 Task: Add Attachment from "Attach a link" to Card Card0000000352 in Board Board0000000088 in Workspace WS0000000030 in Trello. Add Cover Red to Card Card0000000352 in Board Board0000000088 in Workspace WS0000000030 in Trello. Add "Join Card" Button Button0000000352  to Card Card0000000352 in Board Board0000000088 in Workspace WS0000000030 in Trello. Add Description DS0000000352 to Card Card0000000352 in Board Board0000000088 in Workspace WS0000000030 in Trello. Add Comment CM0000000352 to Card Card0000000352 in Board Board0000000088 in Workspace WS0000000030 in Trello
Action: Mouse moved to (412, 607)
Screenshot: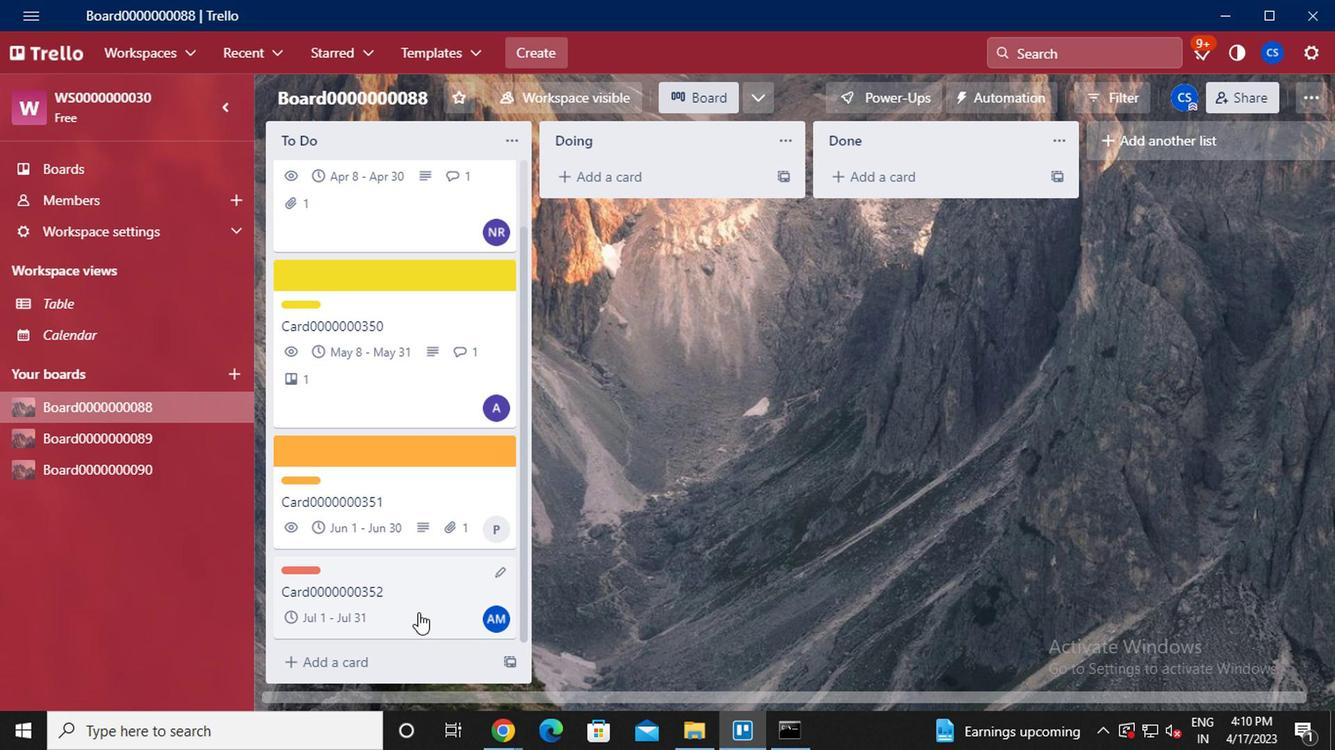 
Action: Mouse pressed left at (412, 607)
Screenshot: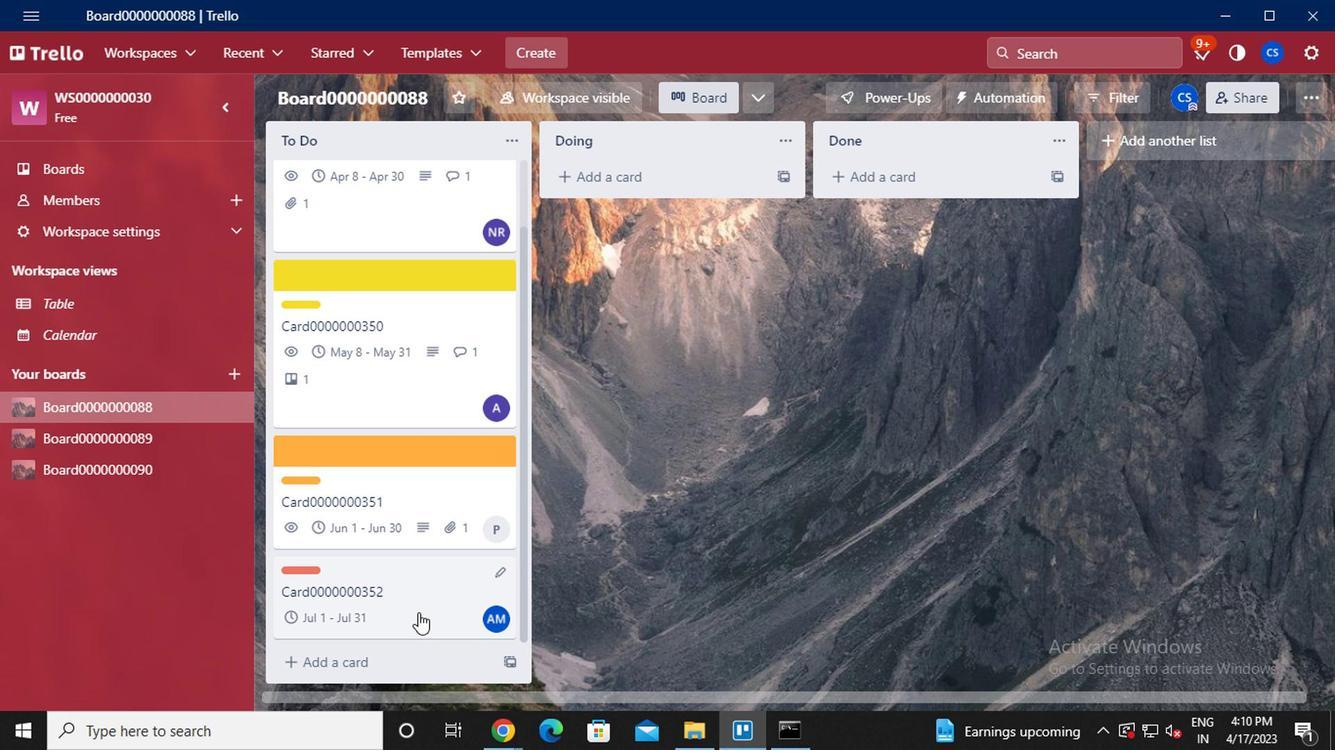 
Action: Mouse moved to (955, 333)
Screenshot: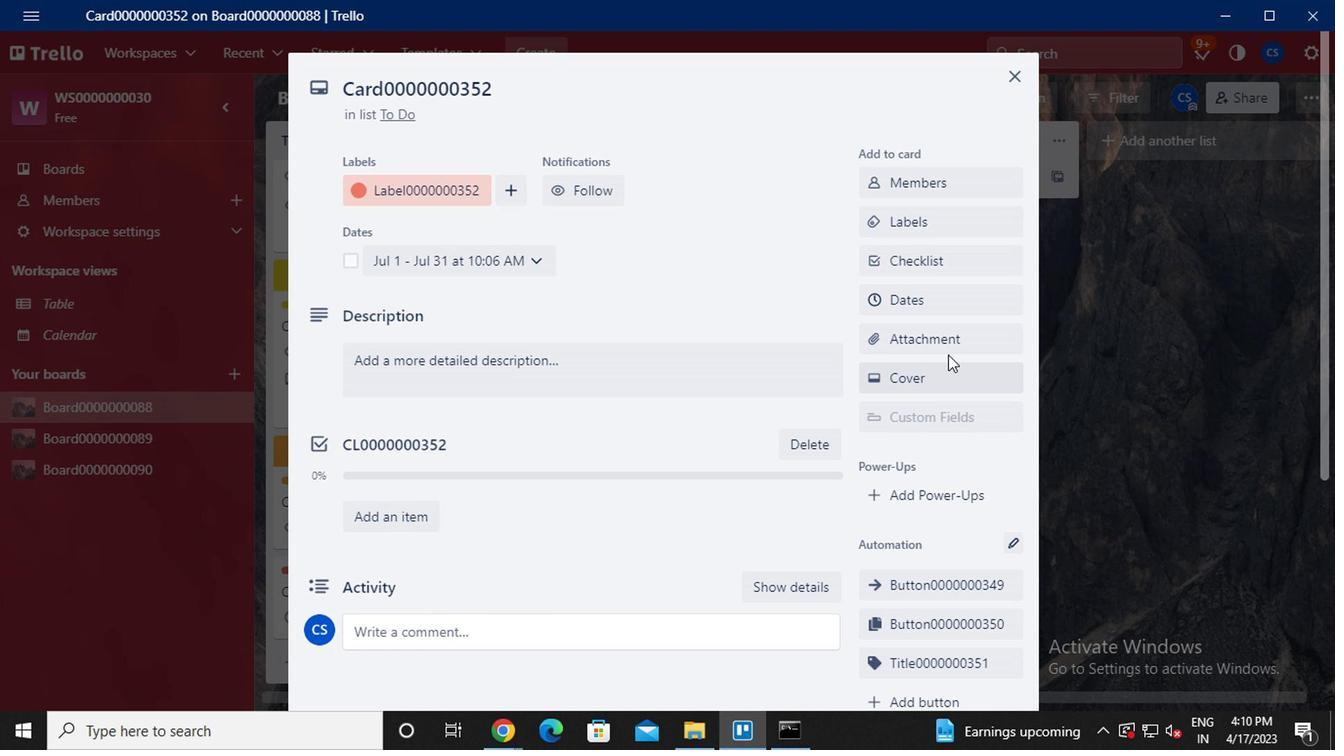
Action: Mouse pressed left at (955, 333)
Screenshot: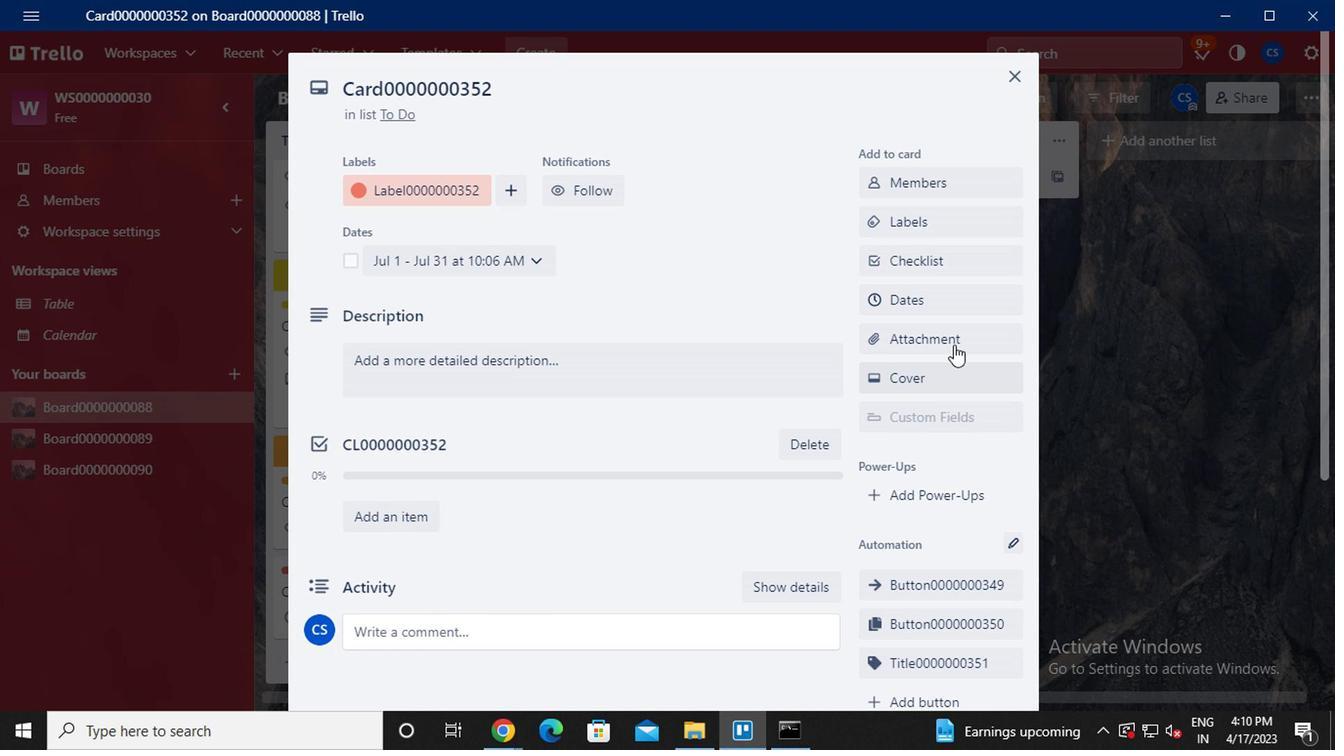 
Action: Key pressed ctrl+V<Key.enter>
Screenshot: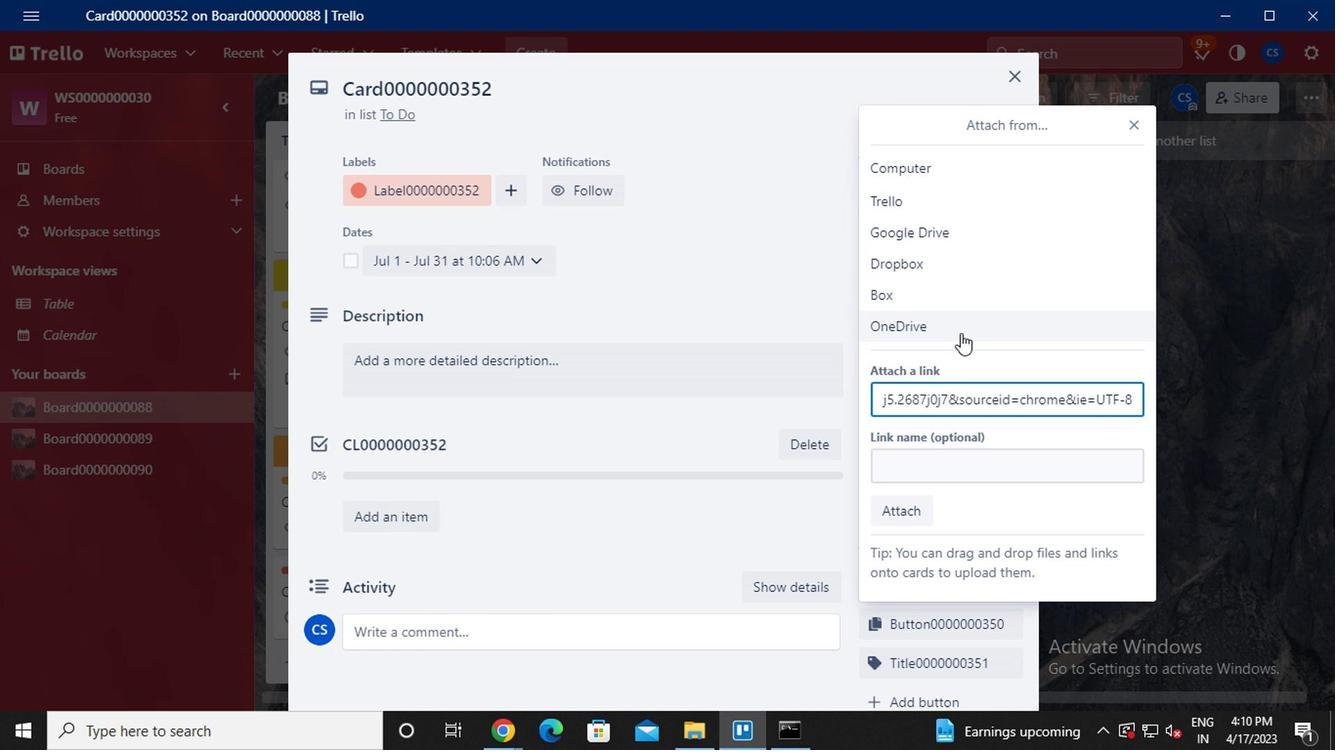 
Action: Mouse moved to (916, 379)
Screenshot: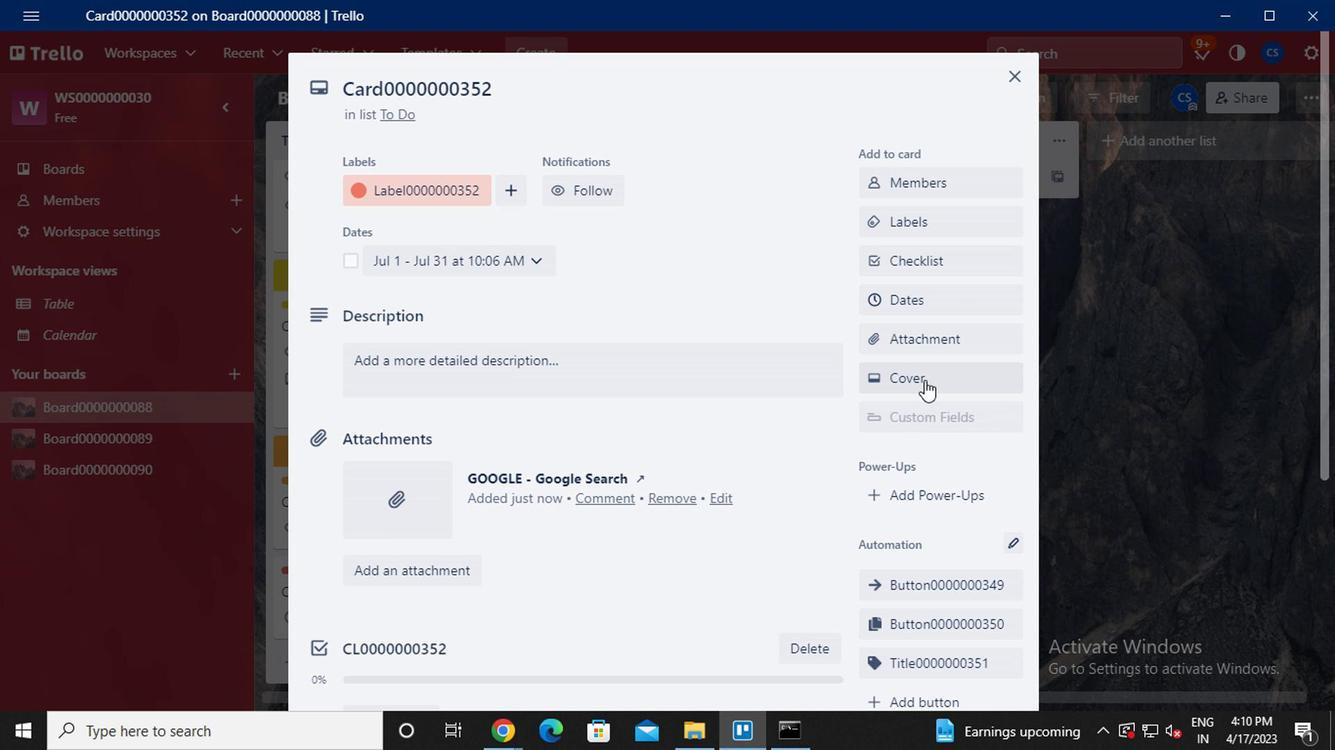 
Action: Mouse pressed left at (916, 379)
Screenshot: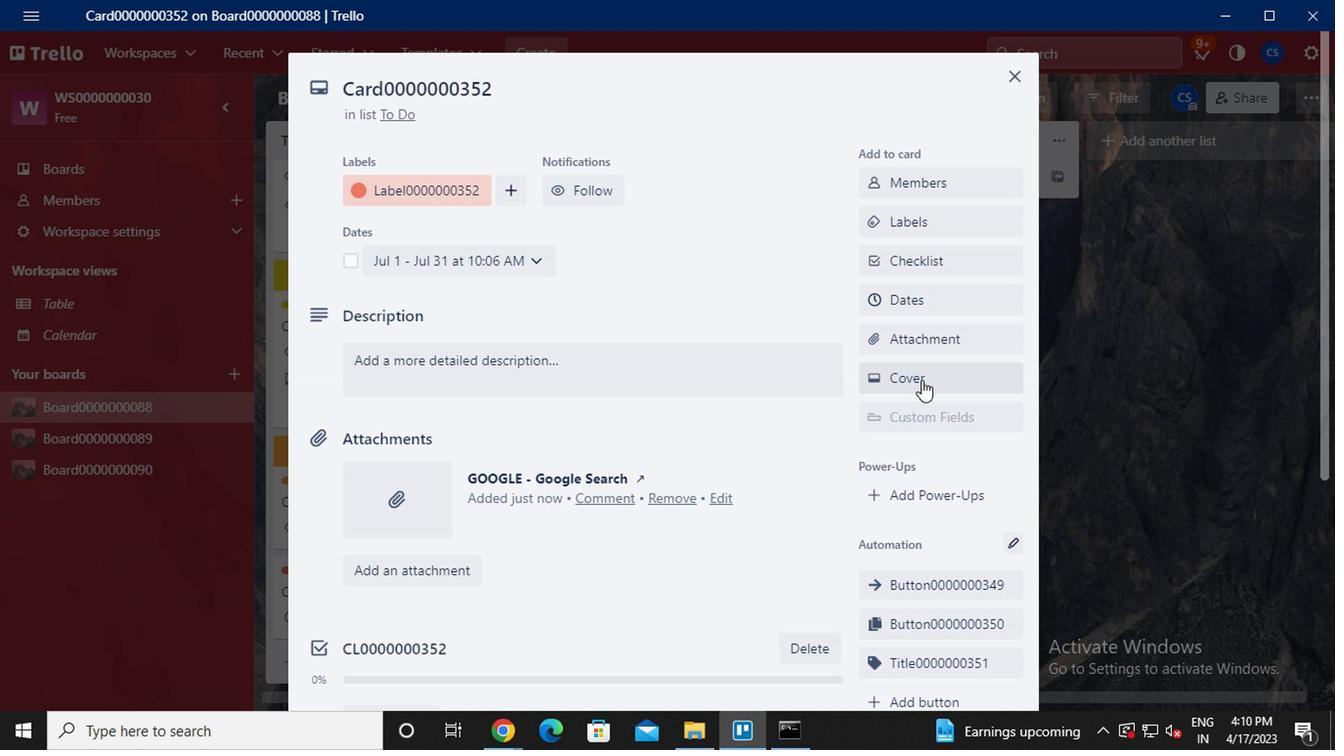 
Action: Mouse moved to (1051, 327)
Screenshot: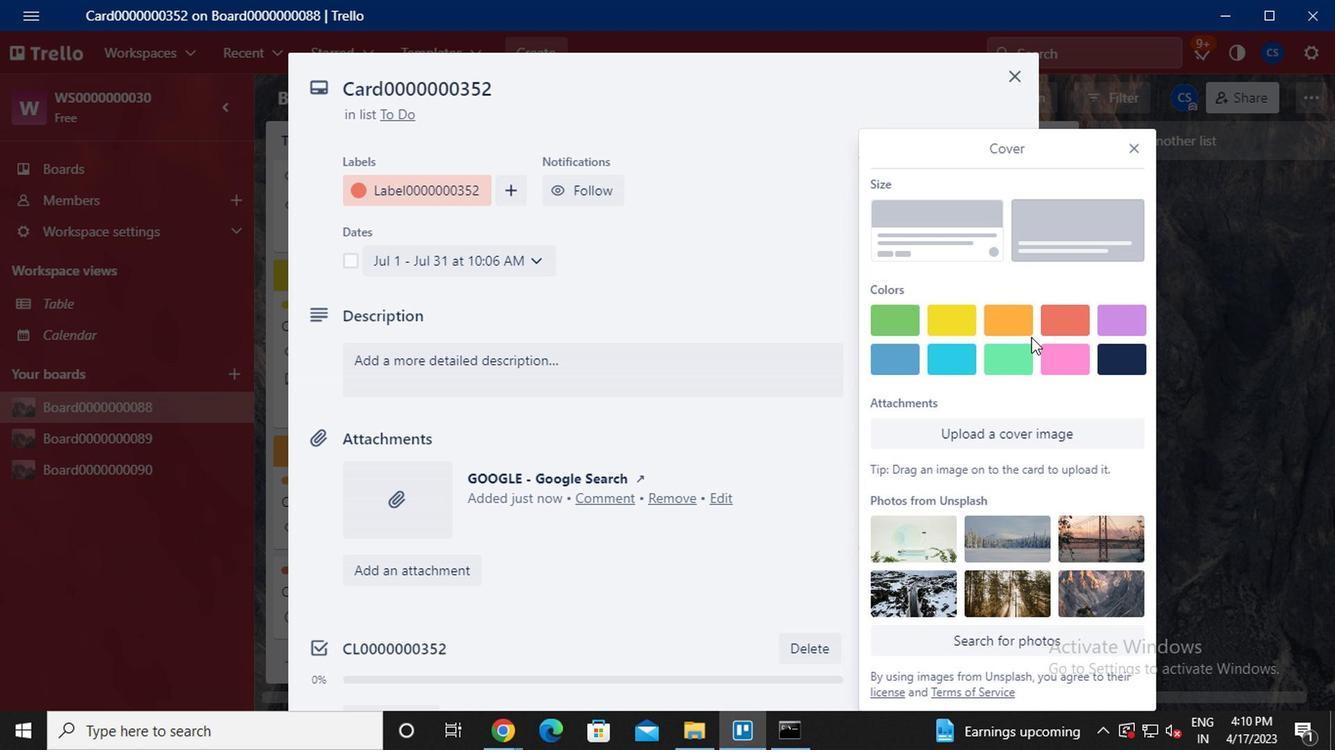 
Action: Mouse pressed left at (1051, 327)
Screenshot: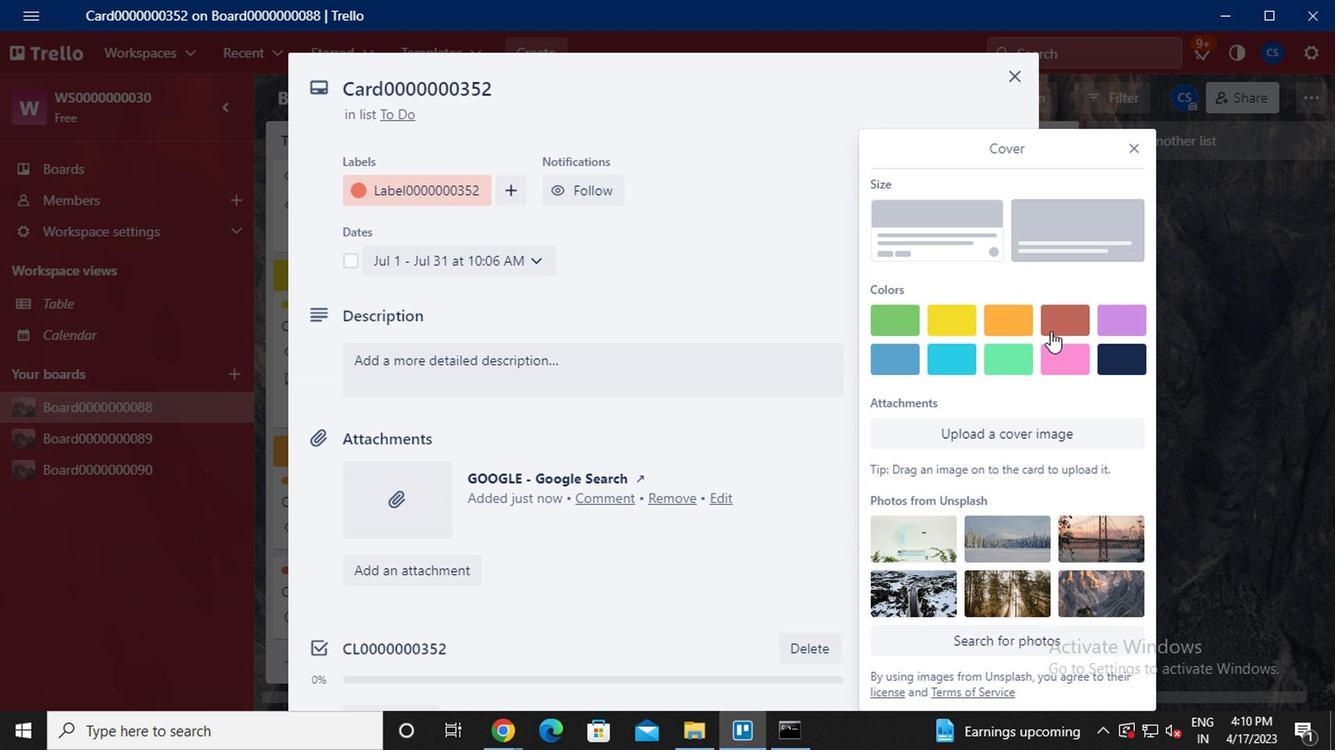 
Action: Mouse moved to (1131, 121)
Screenshot: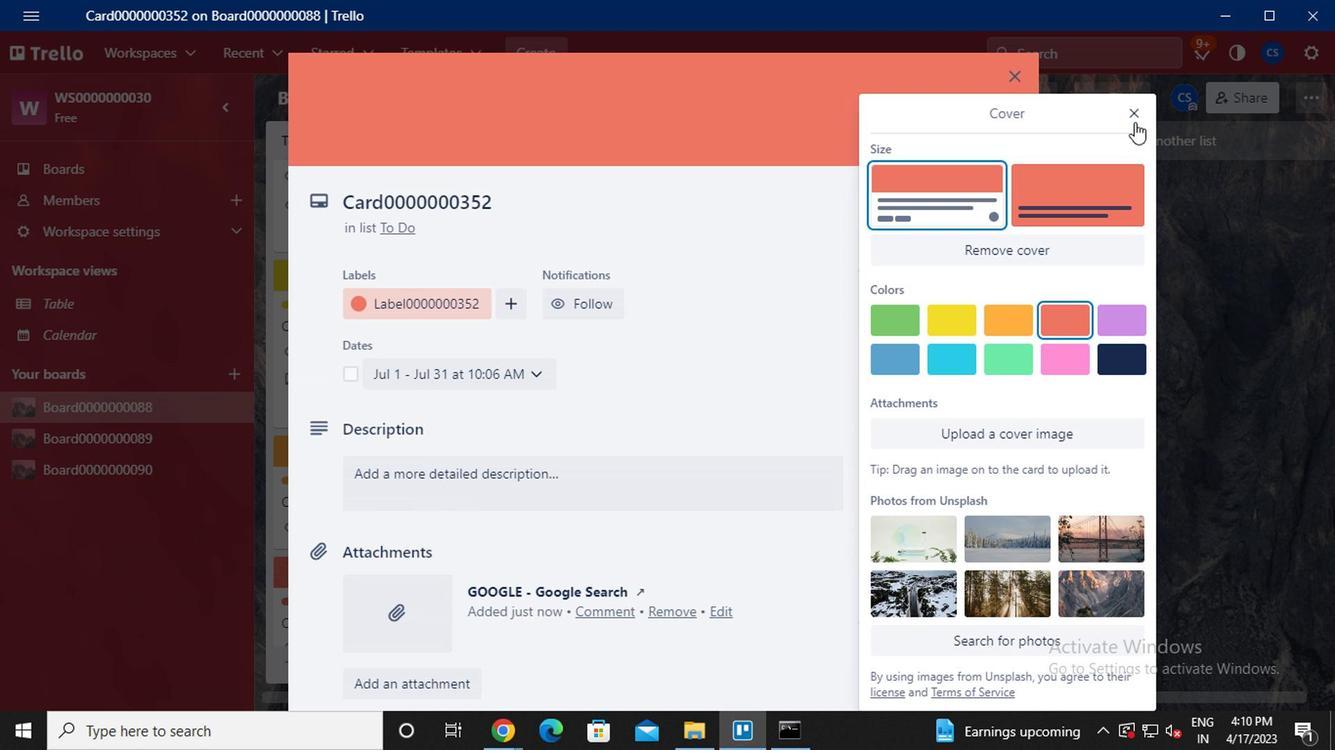 
Action: Mouse pressed left at (1131, 121)
Screenshot: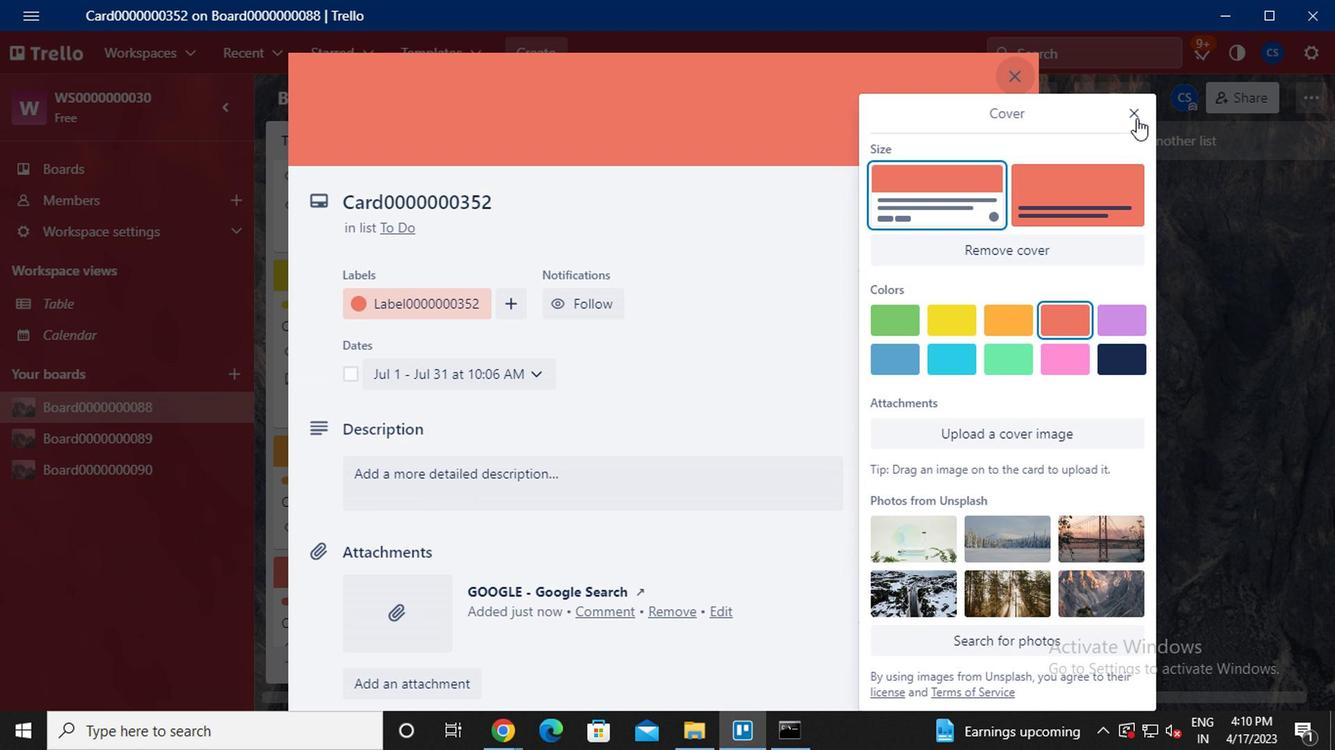 
Action: Mouse moved to (999, 251)
Screenshot: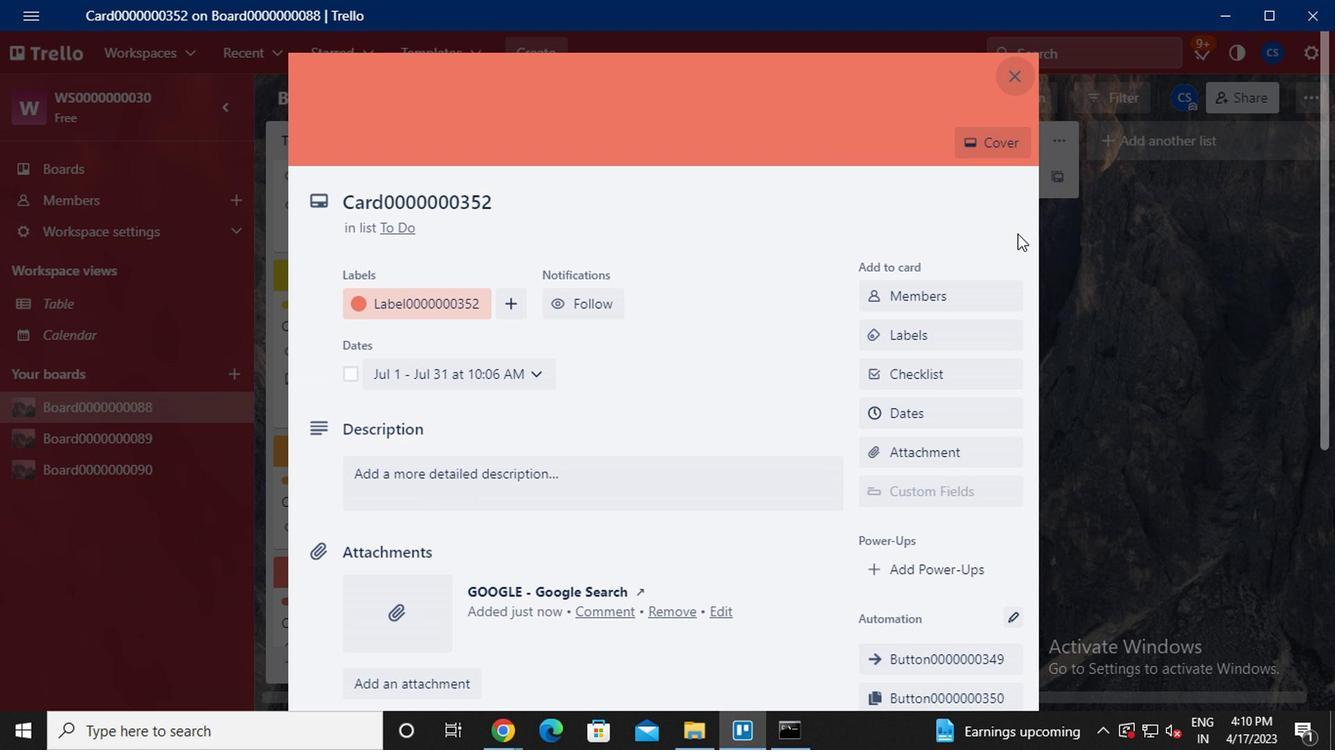 
Action: Mouse scrolled (999, 249) with delta (0, -1)
Screenshot: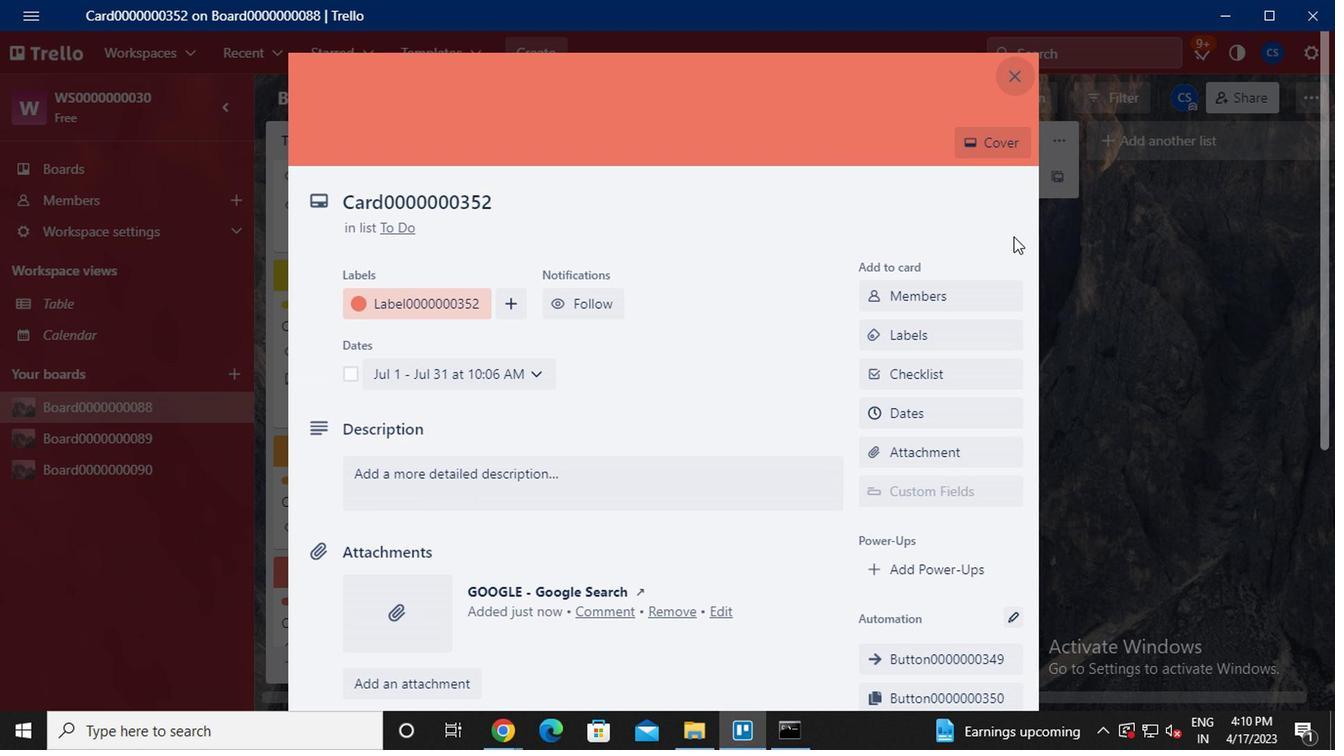 
Action: Mouse scrolled (999, 249) with delta (0, -1)
Screenshot: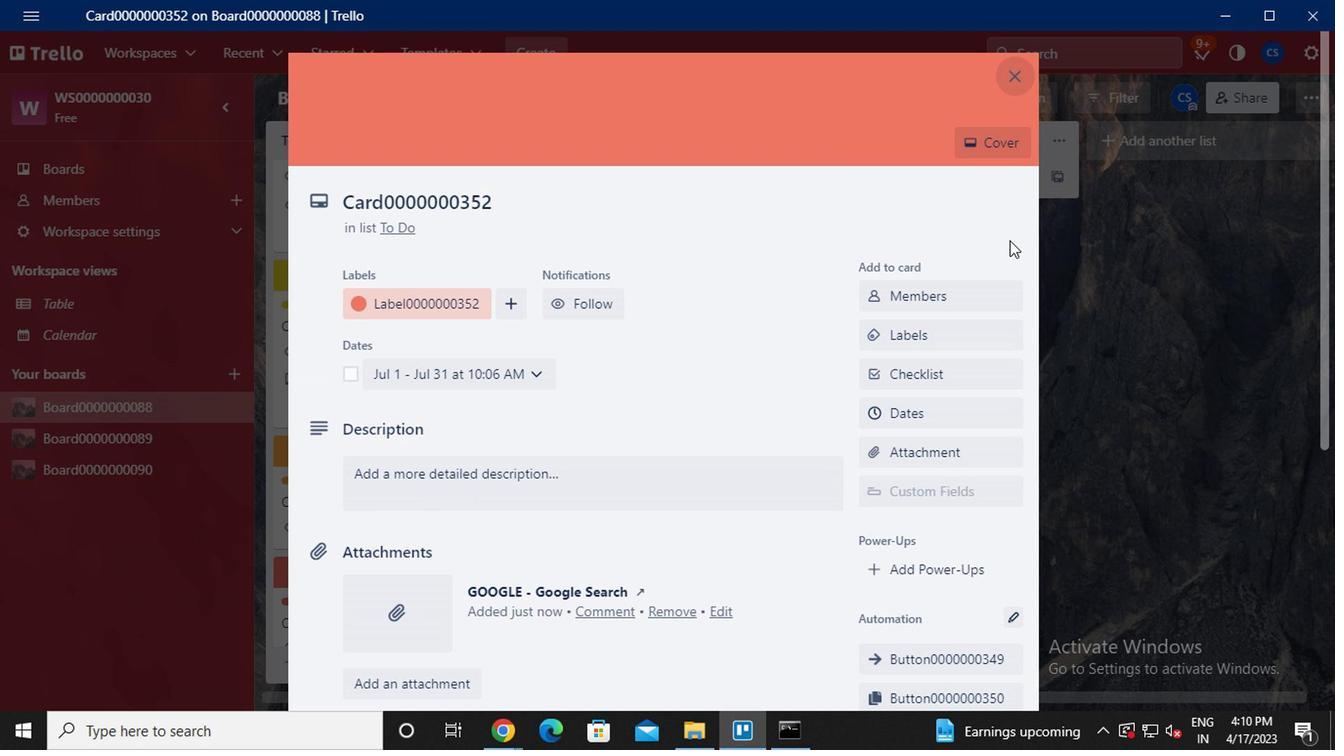 
Action: Mouse moved to (996, 256)
Screenshot: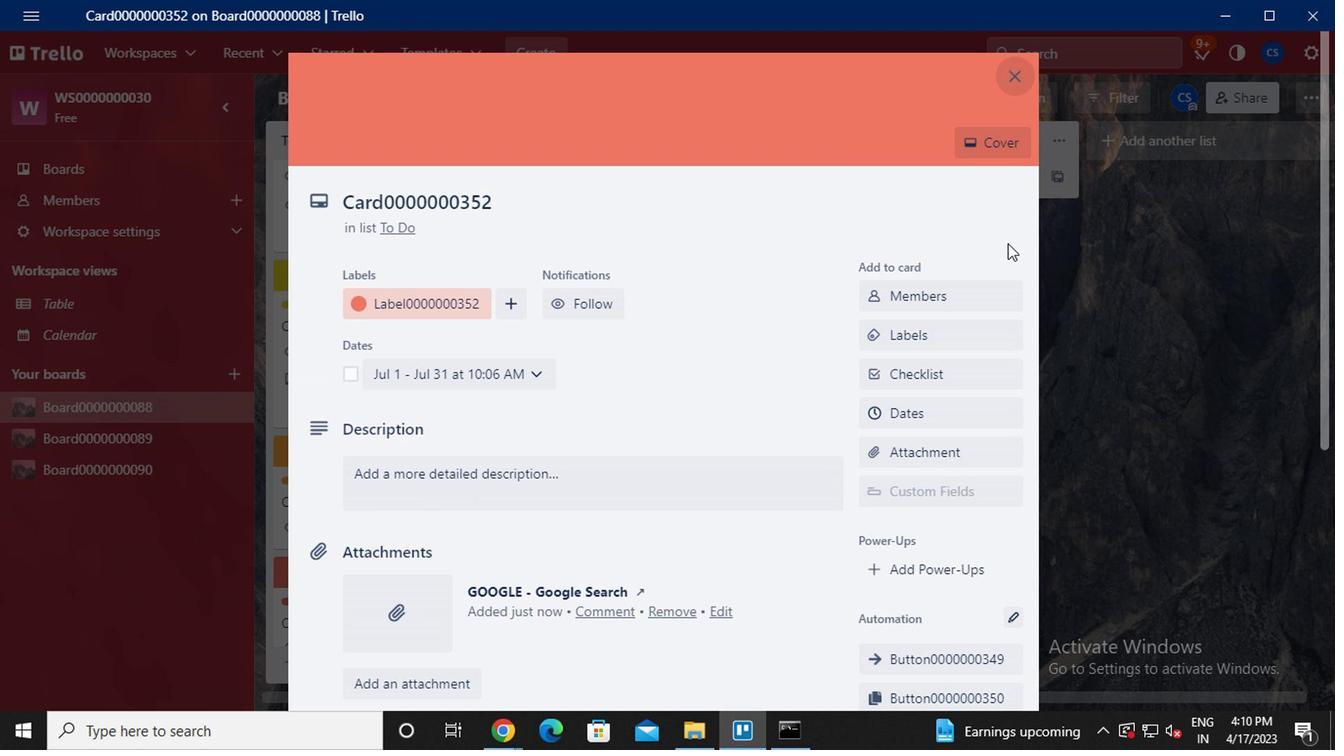 
Action: Mouse scrolled (996, 255) with delta (0, -1)
Screenshot: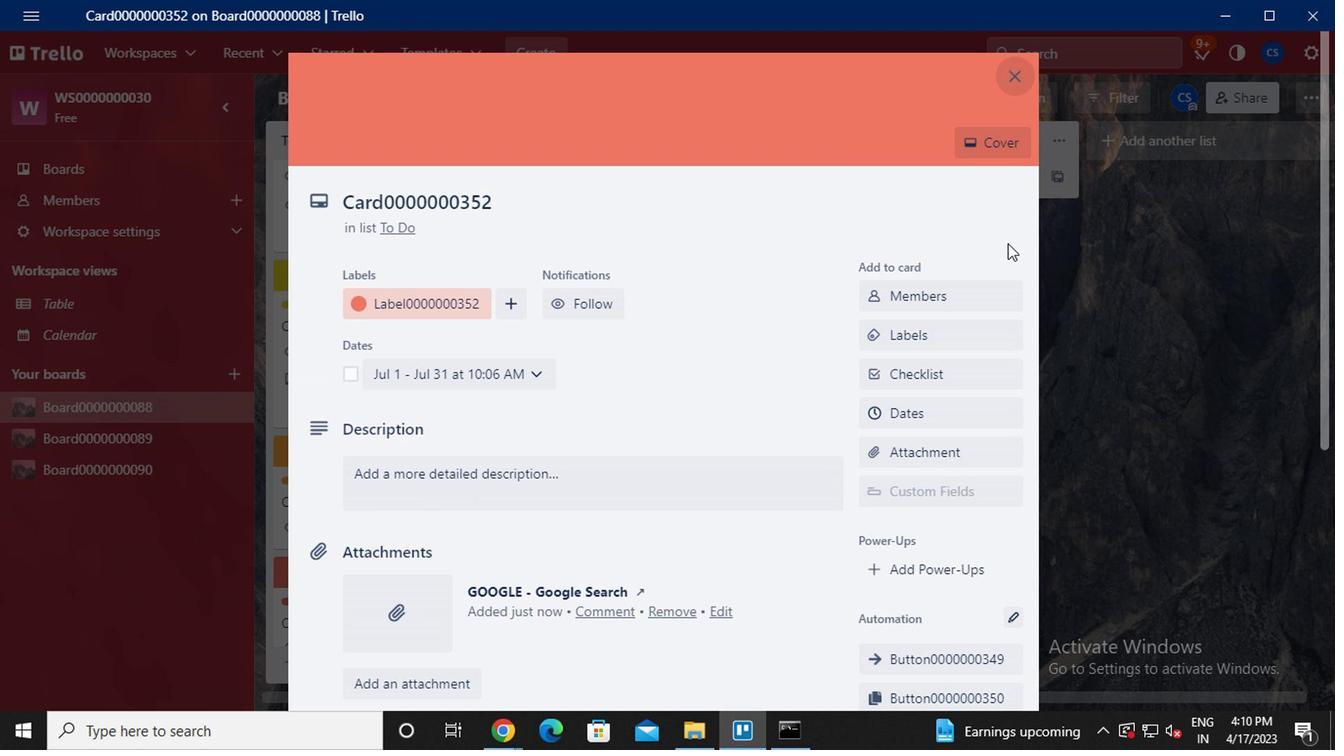 
Action: Mouse moved to (971, 326)
Screenshot: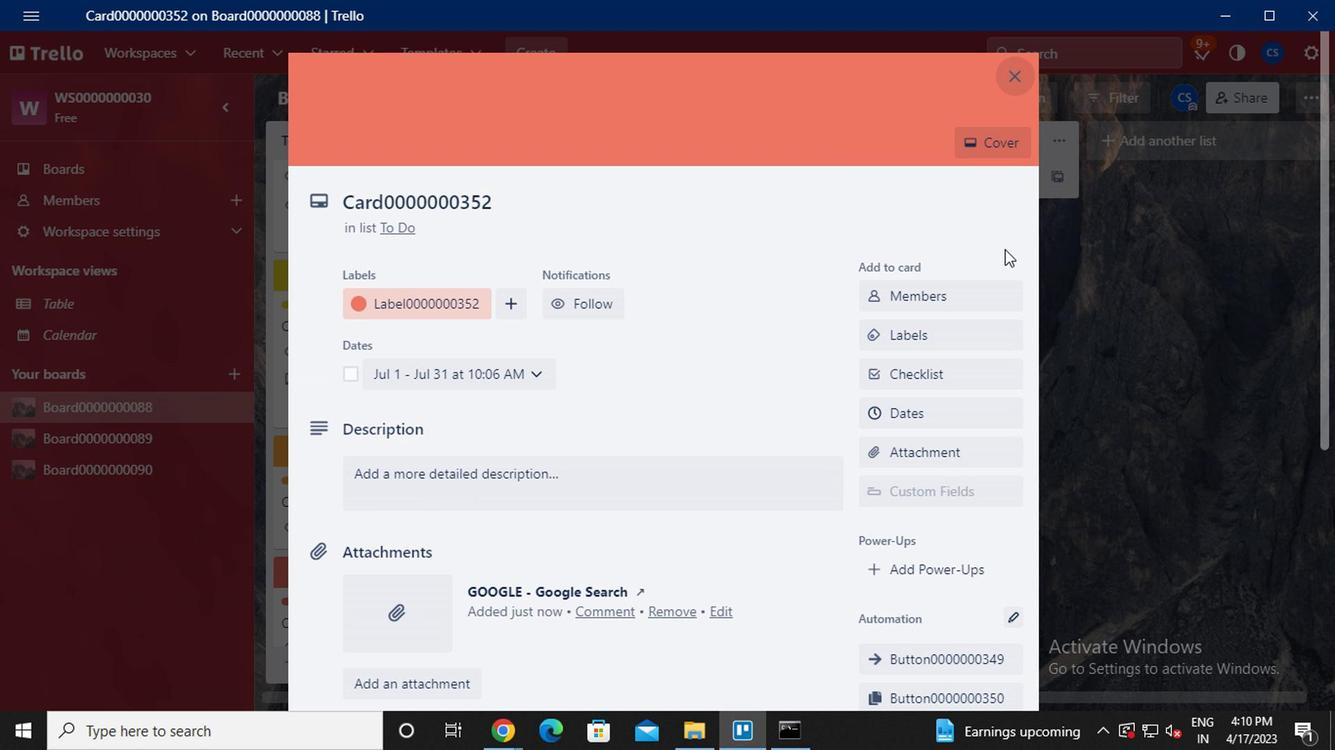 
Action: Mouse scrolled (971, 324) with delta (0, -1)
Screenshot: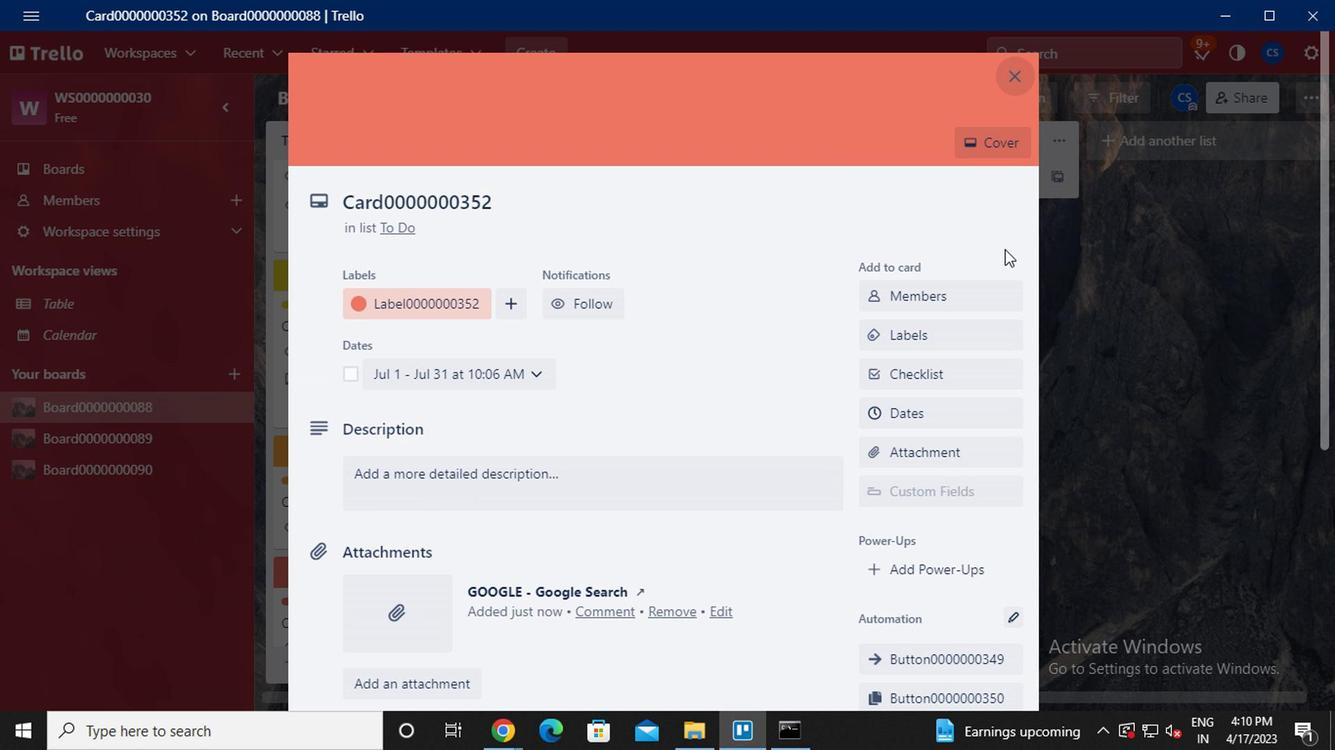 
Action: Mouse moved to (942, 394)
Screenshot: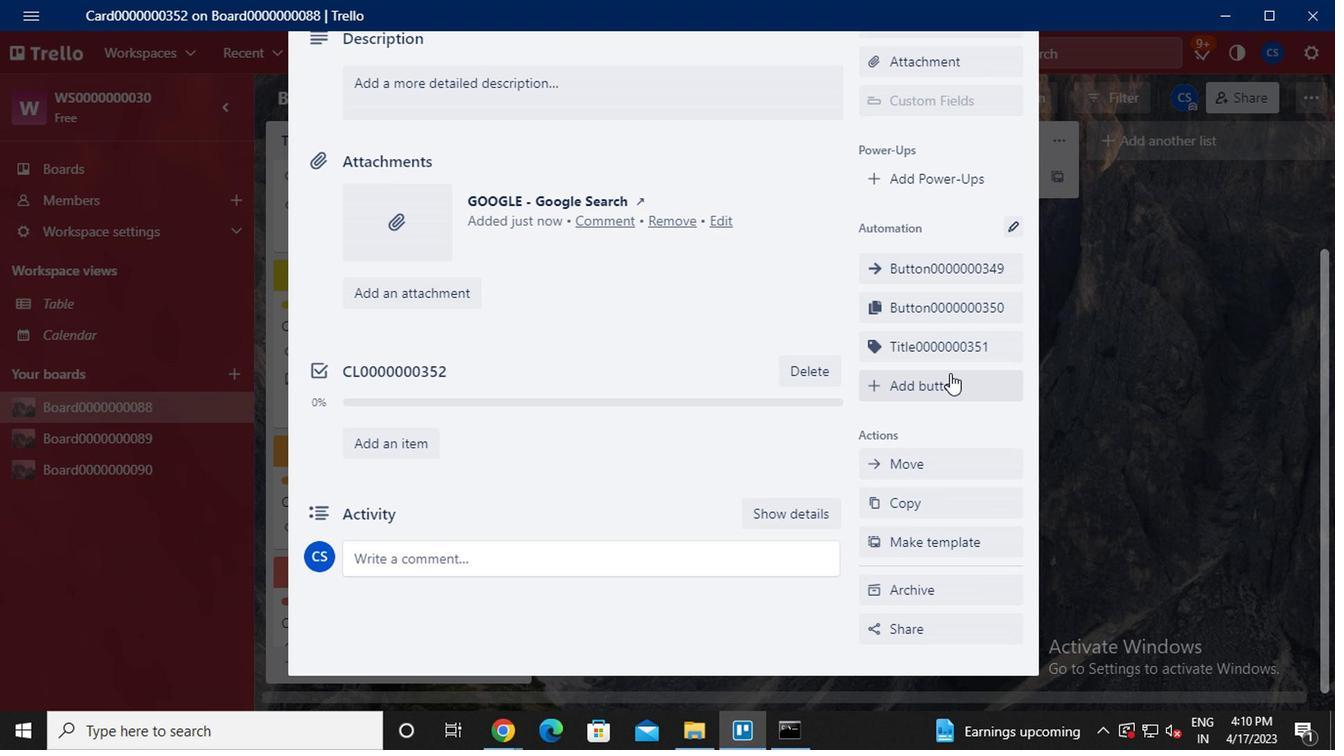 
Action: Mouse pressed left at (942, 394)
Screenshot: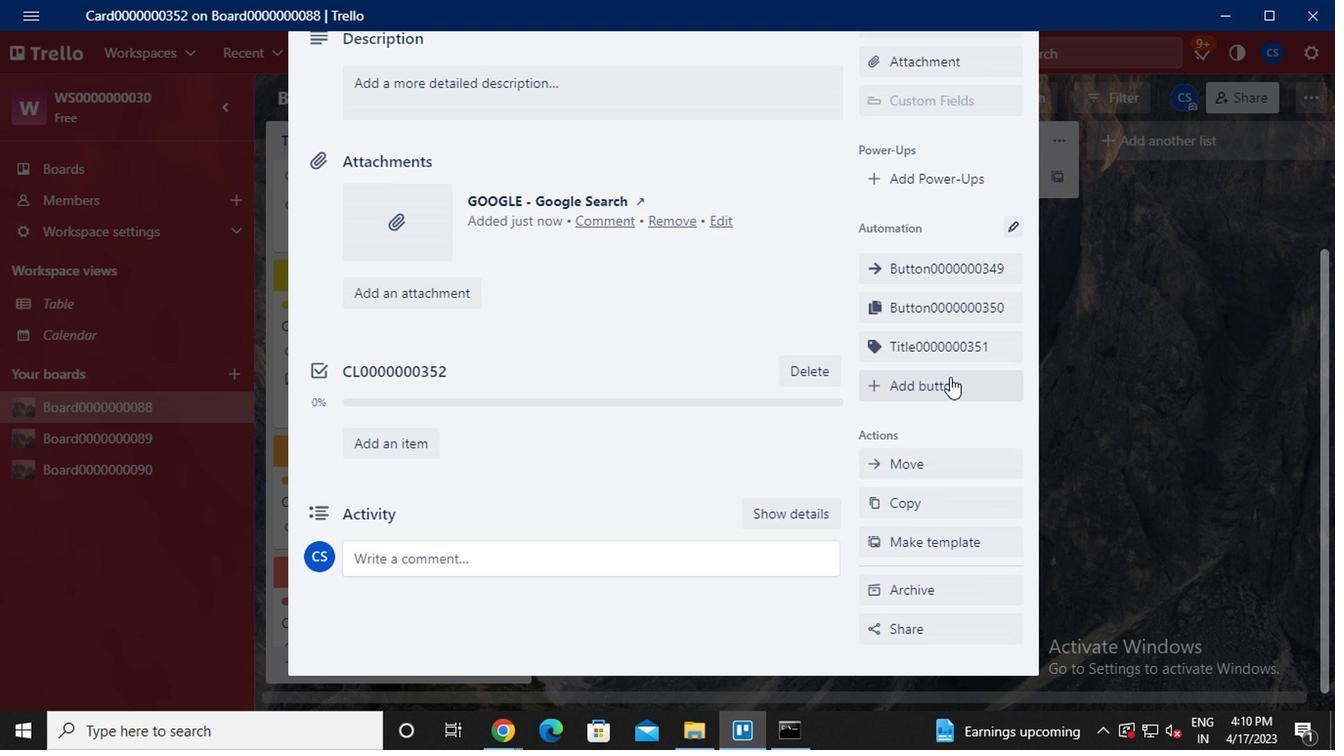 
Action: Mouse moved to (952, 301)
Screenshot: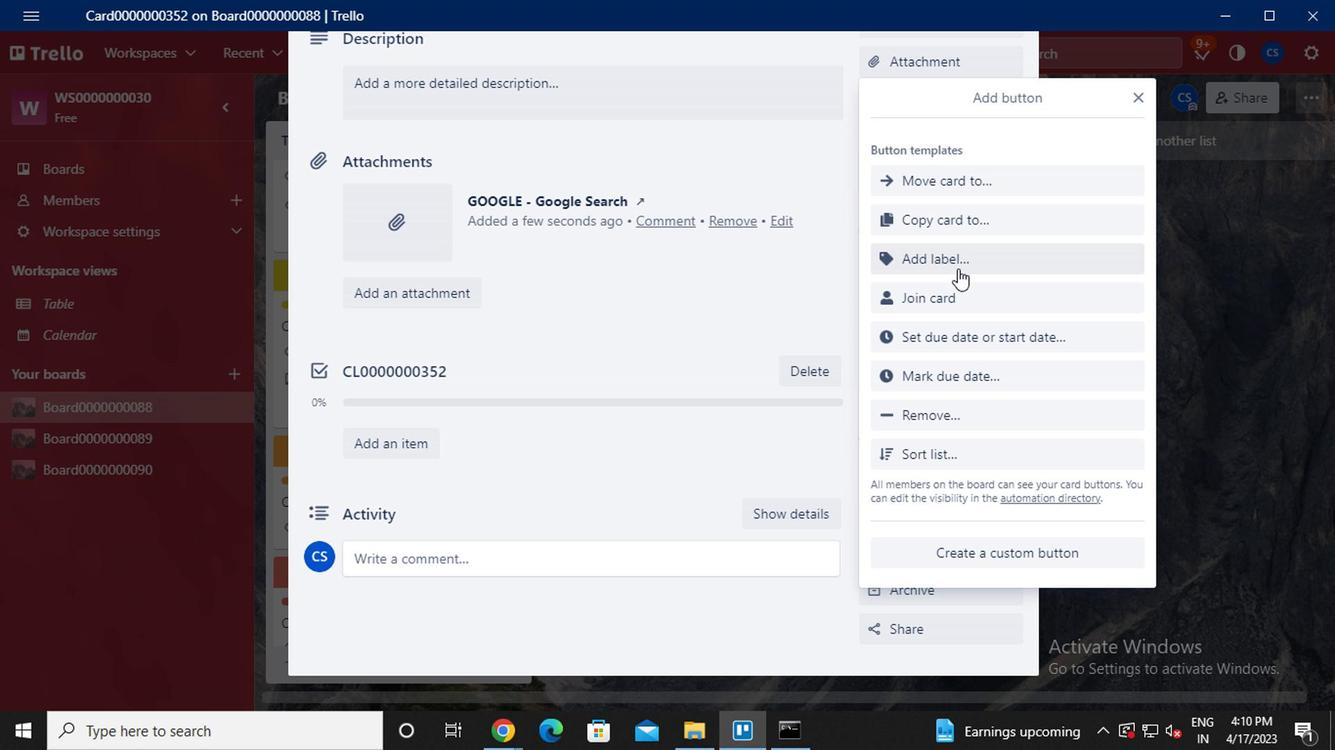 
Action: Mouse pressed left at (952, 301)
Screenshot: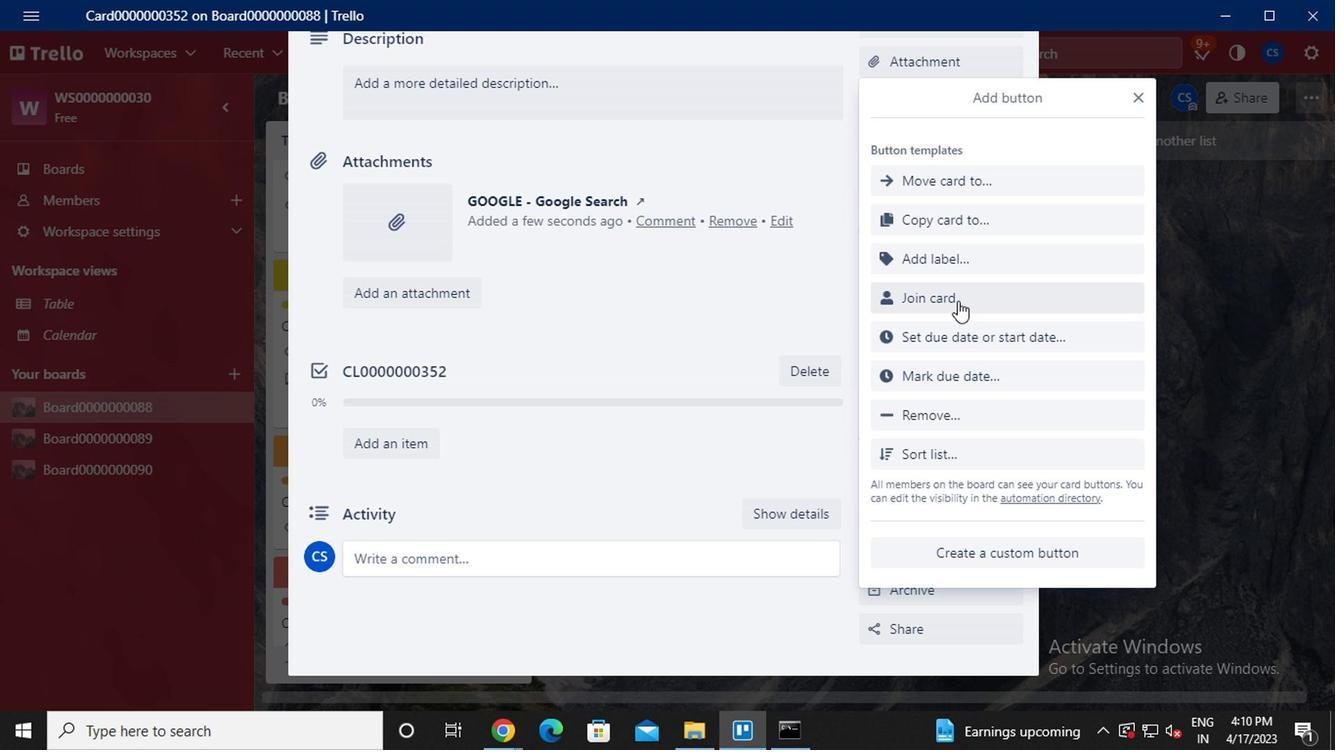 
Action: Mouse moved to (948, 304)
Screenshot: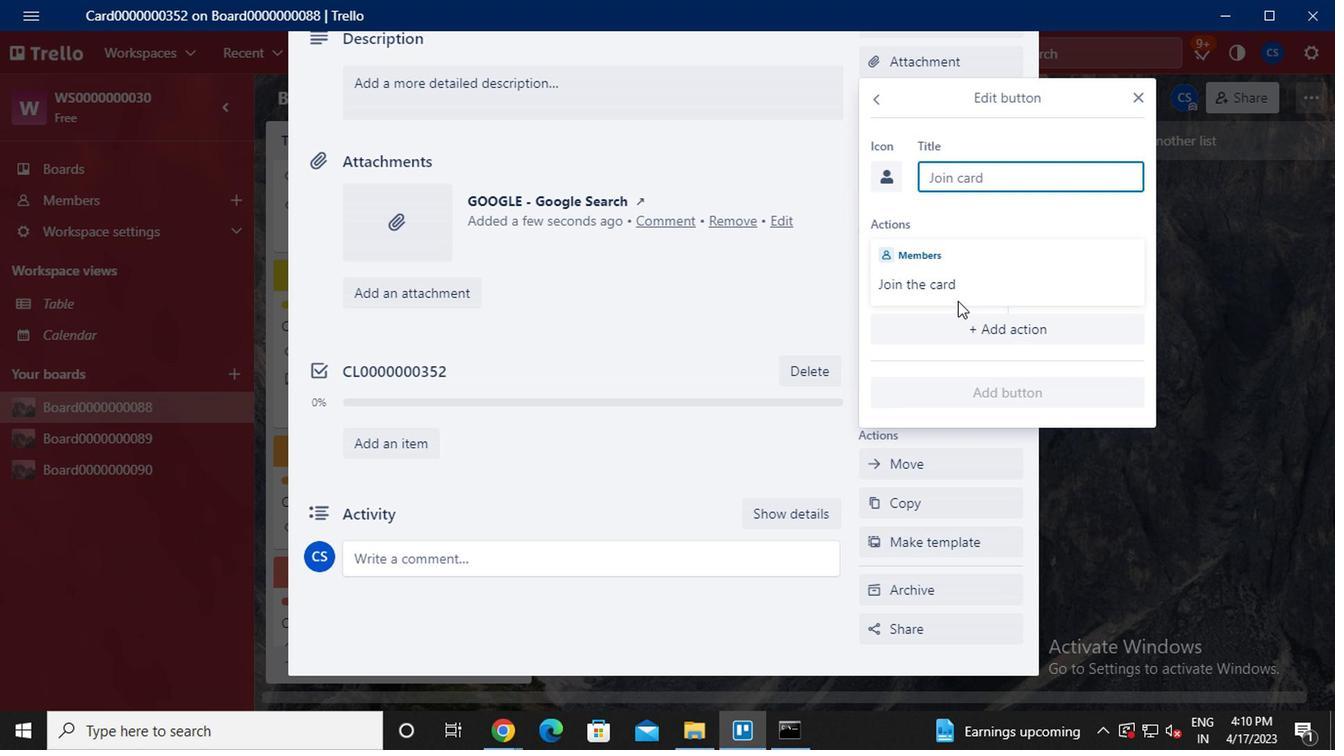 
Action: Key pressed ctrl+B<Key.caps_lock>utton0000000352
Screenshot: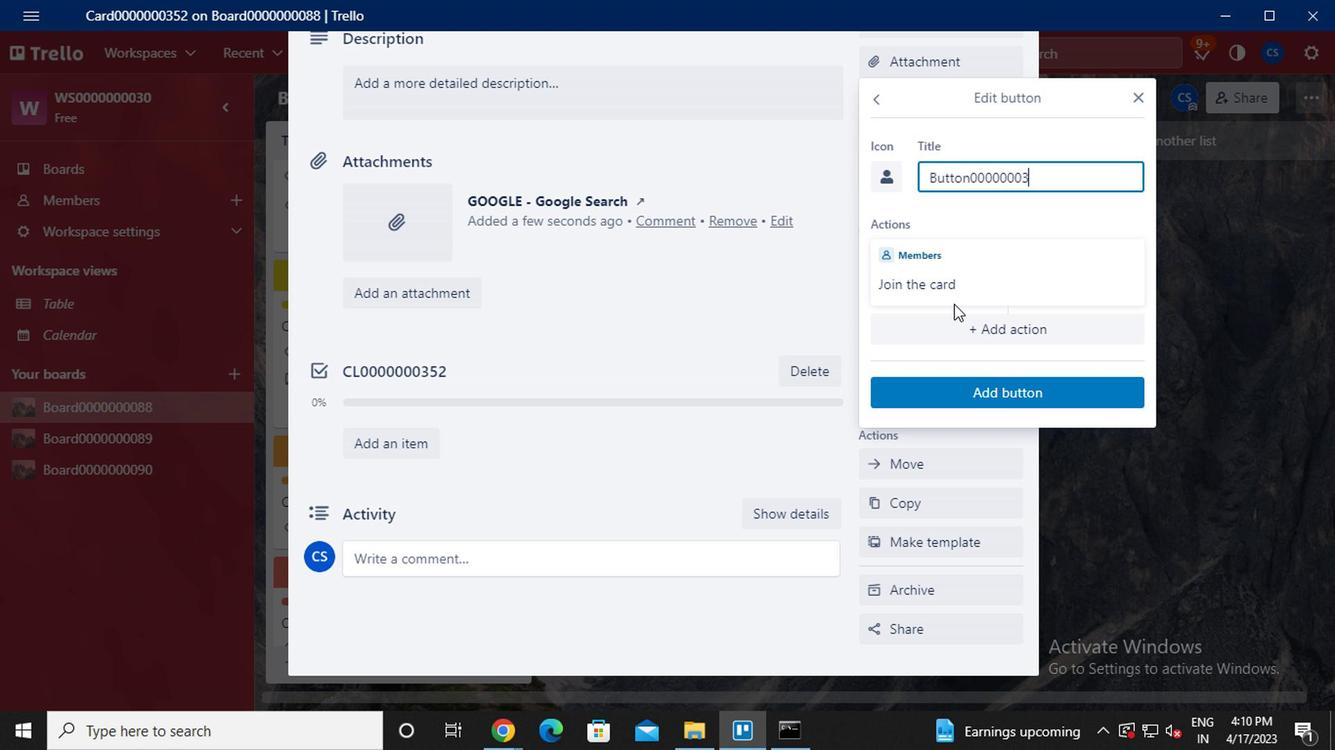 
Action: Mouse moved to (984, 386)
Screenshot: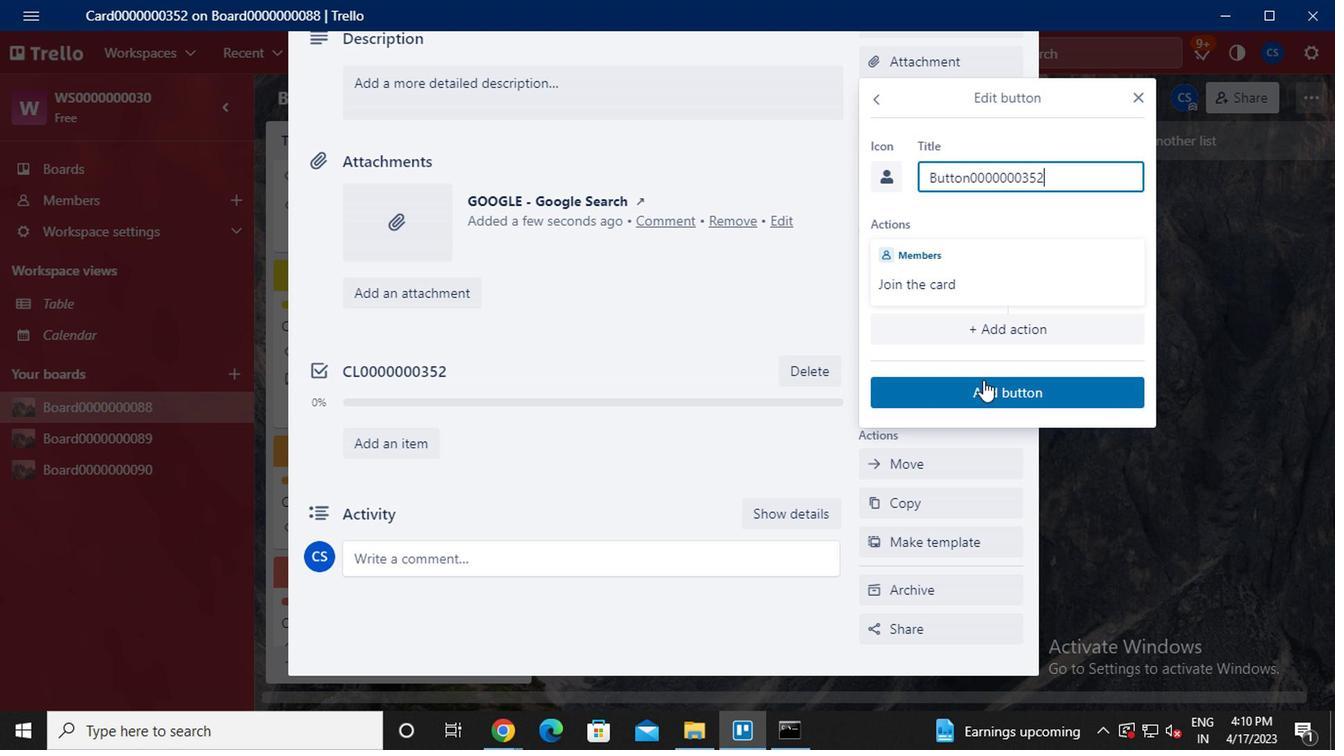 
Action: Mouse pressed left at (984, 386)
Screenshot: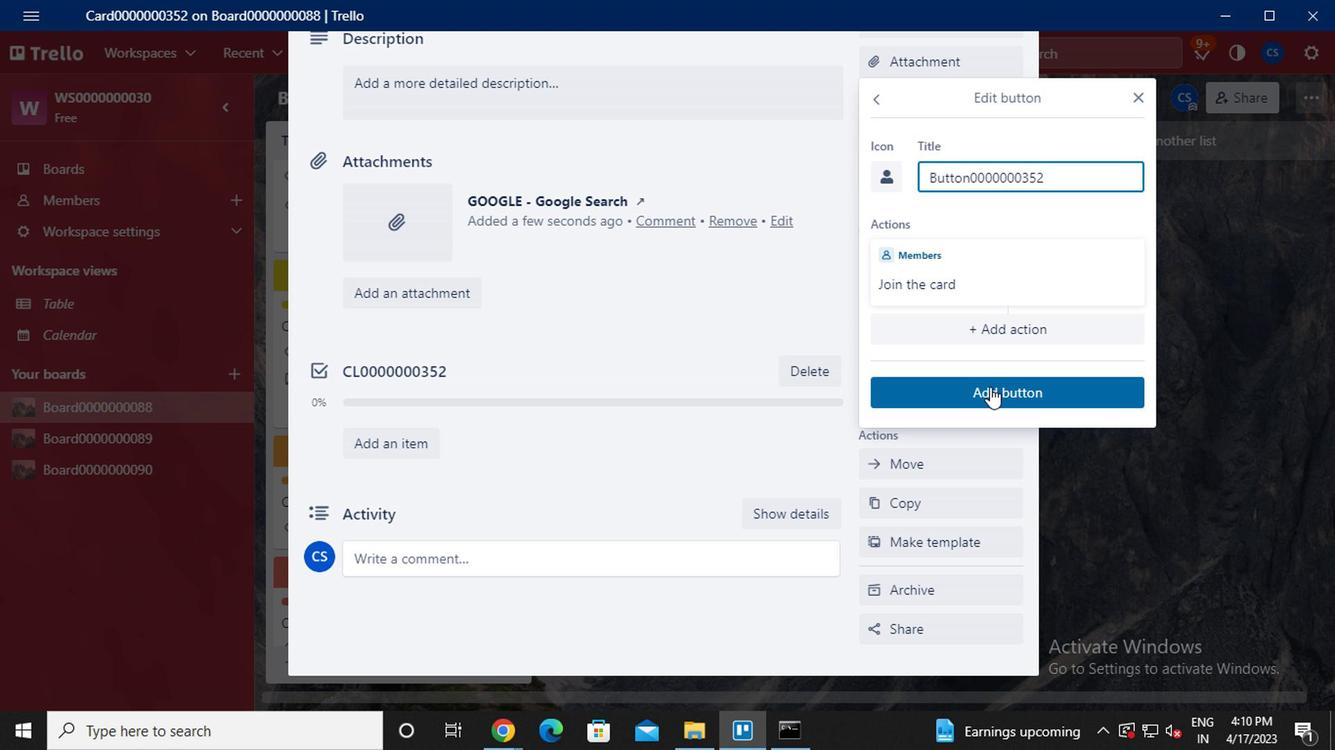
Action: Mouse moved to (579, 296)
Screenshot: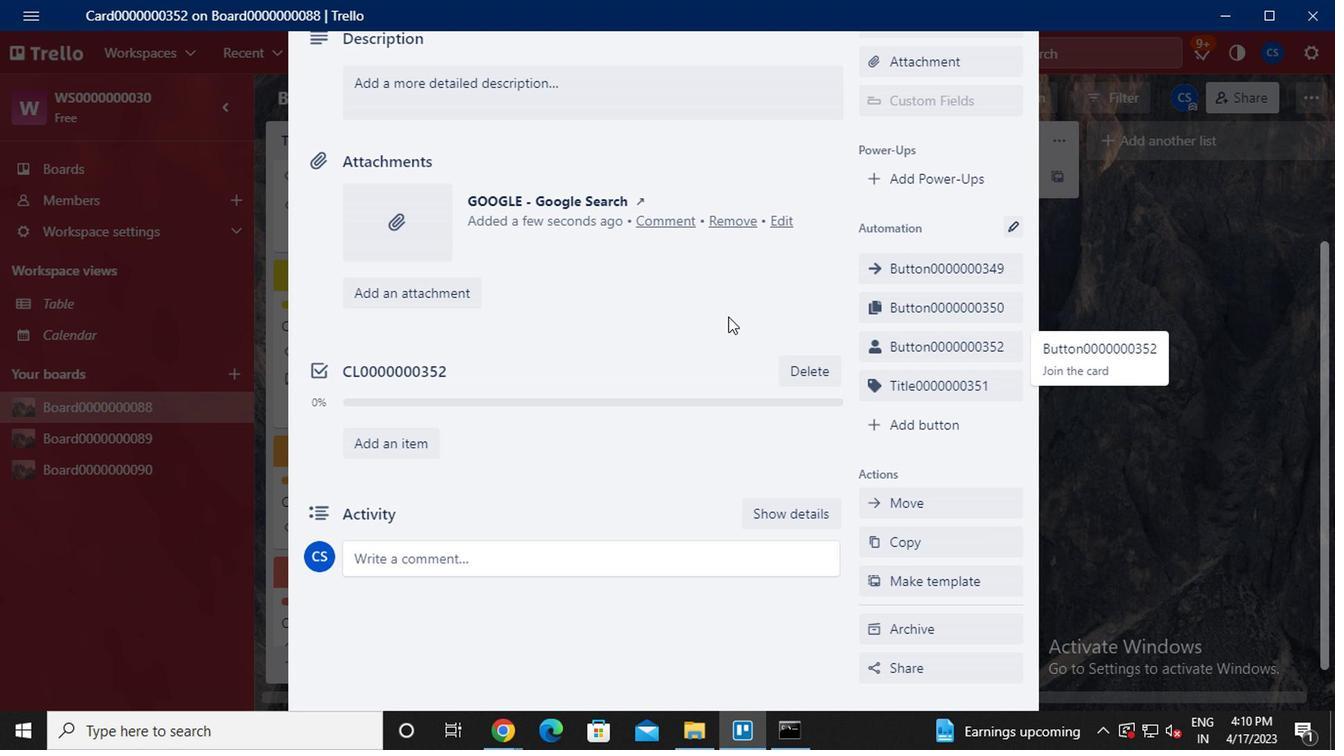 
Action: Mouse scrolled (579, 296) with delta (0, 0)
Screenshot: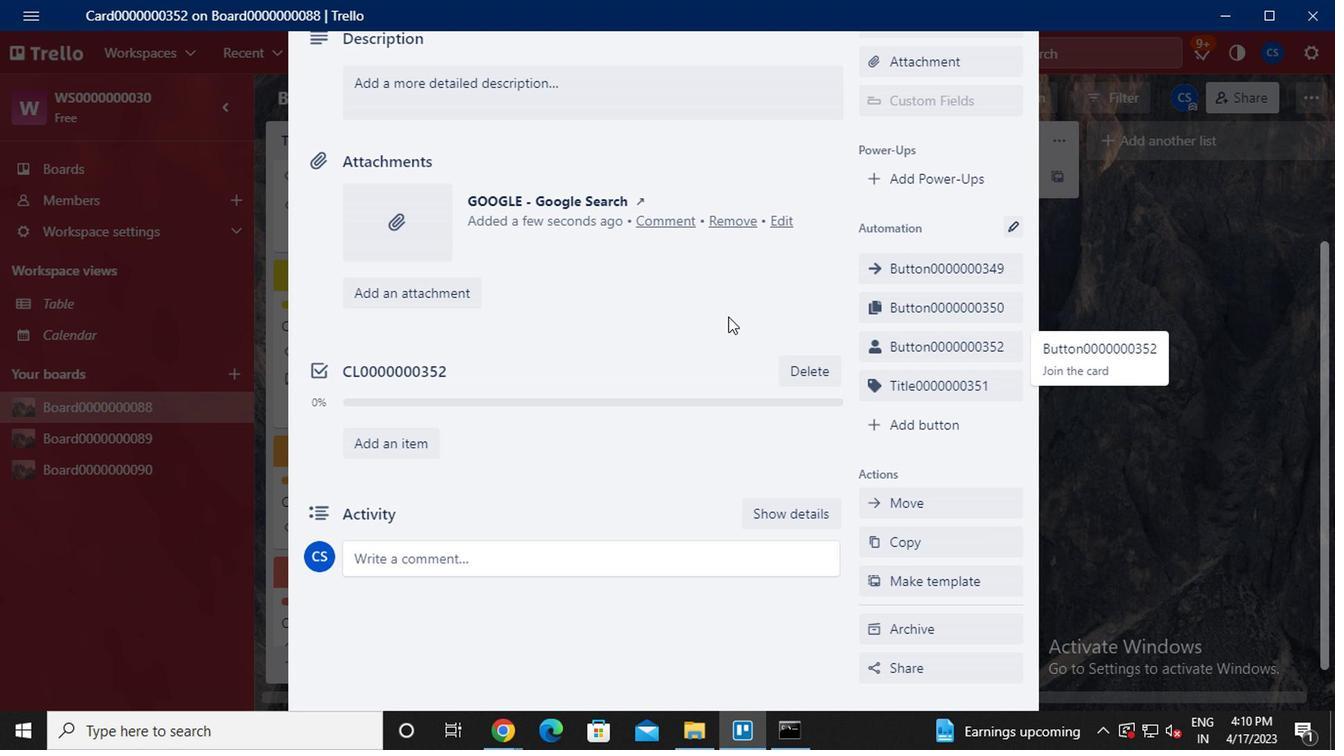 
Action: Mouse moved to (540, 209)
Screenshot: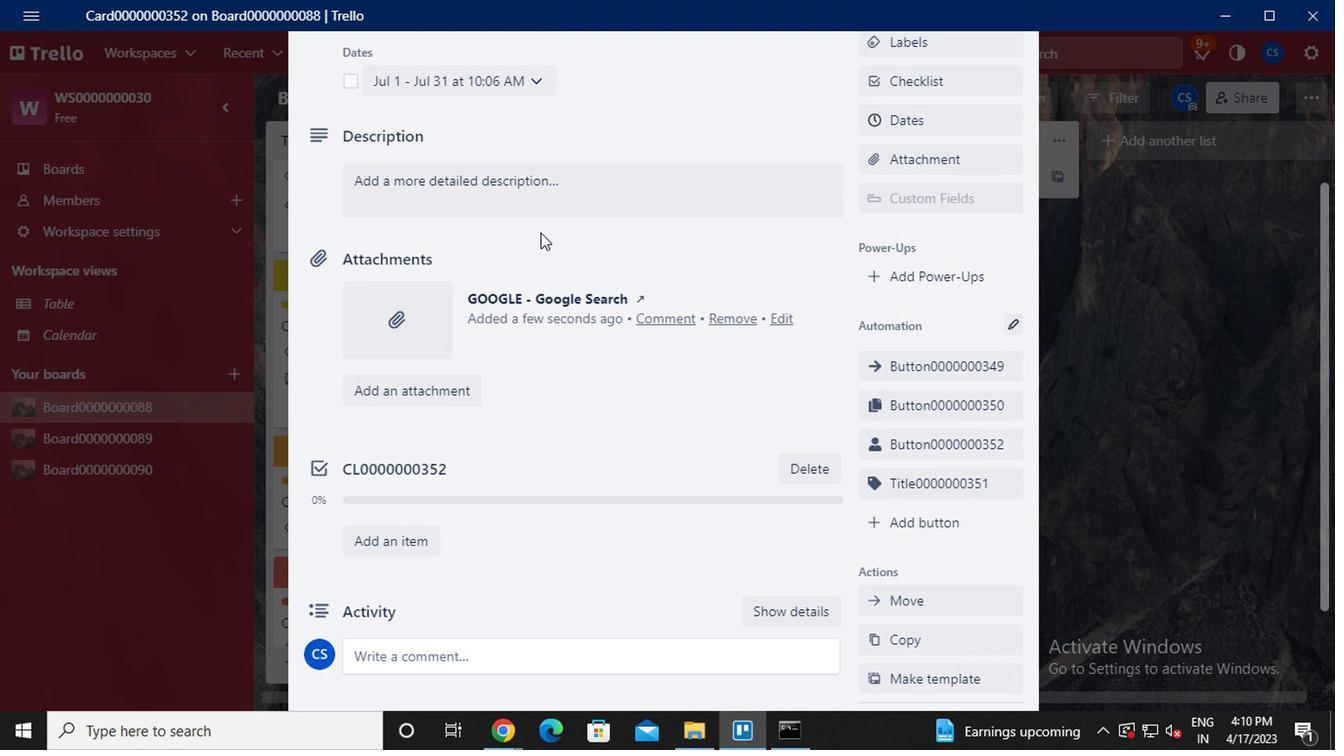 
Action: Mouse pressed left at (540, 209)
Screenshot: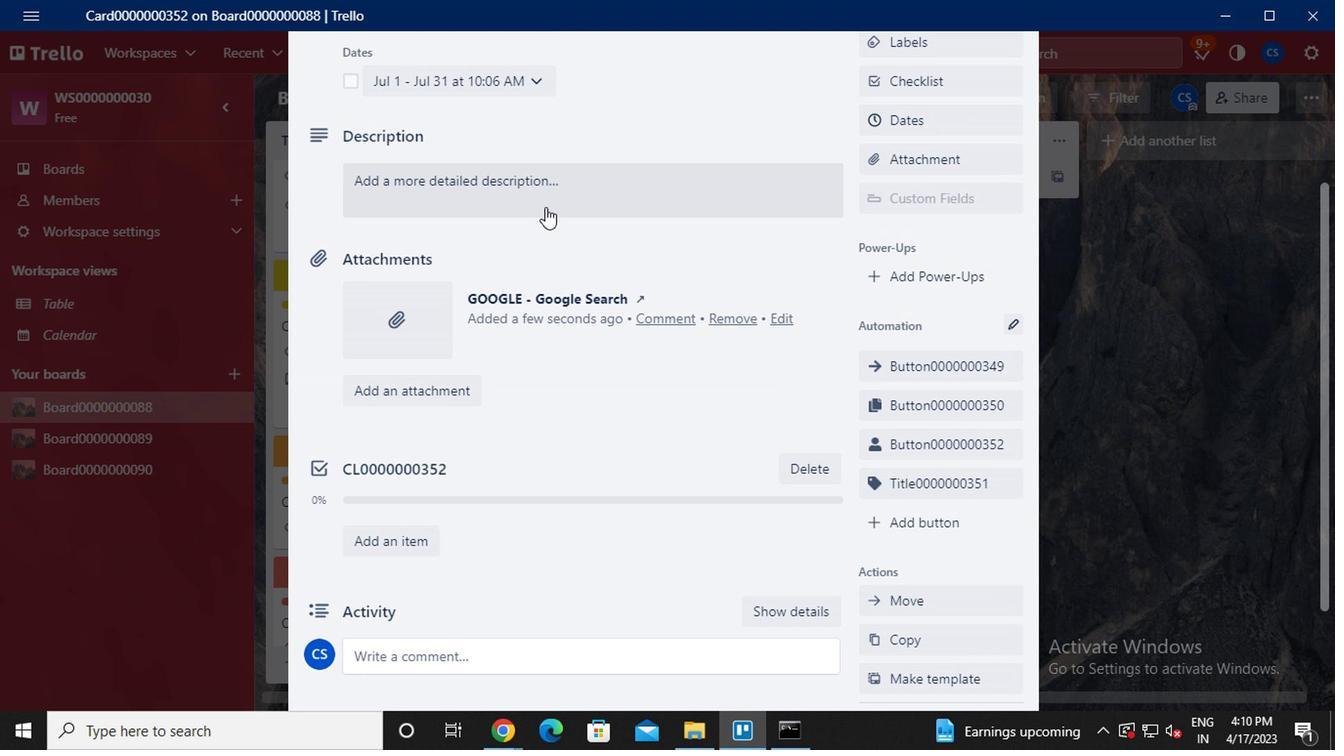 
Action: Key pressed <Key.caps_lock>ds0000000352
Screenshot: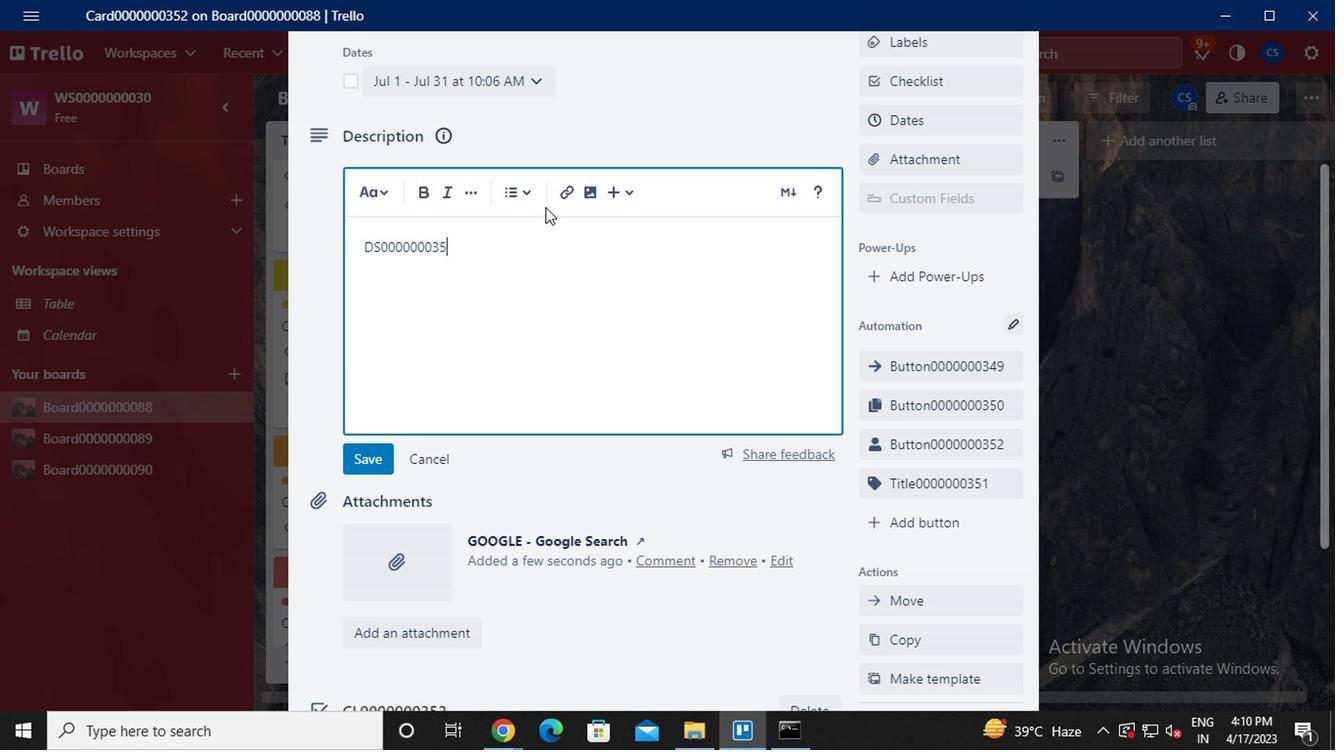 
Action: Mouse moved to (366, 471)
Screenshot: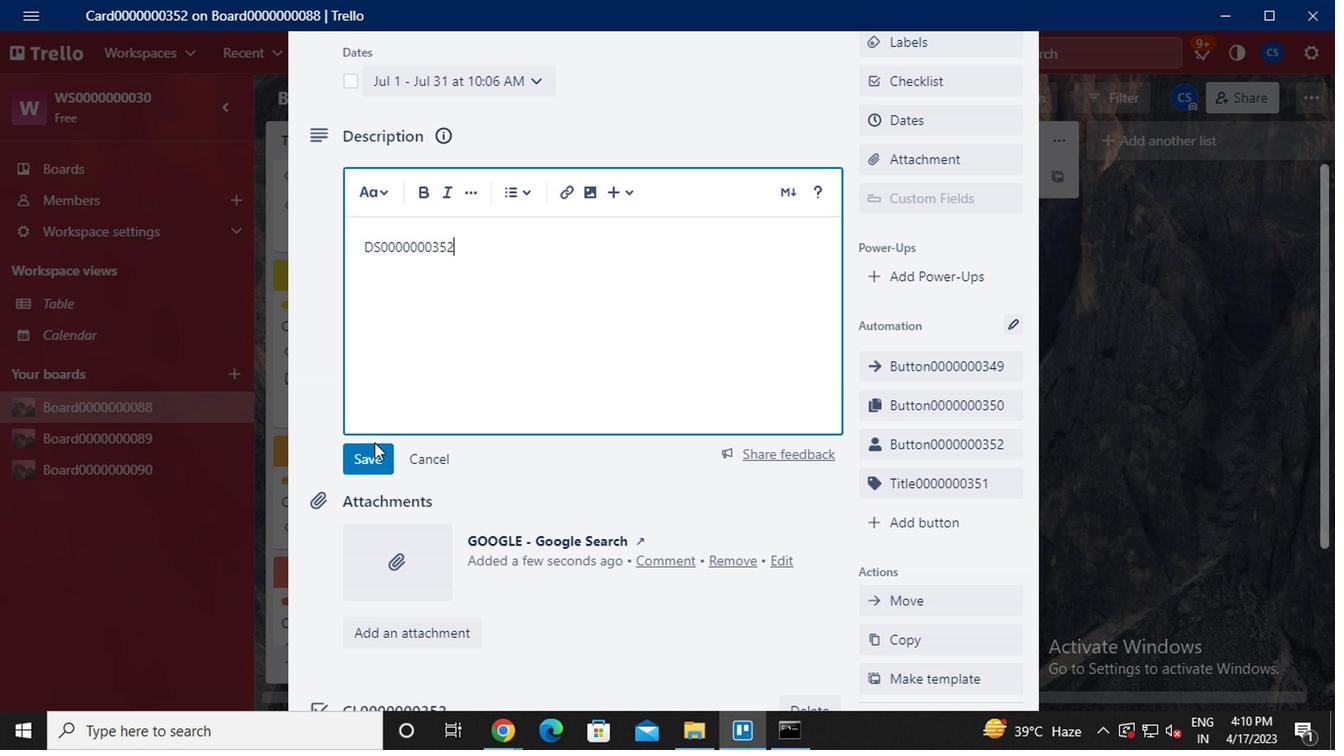
Action: Mouse pressed left at (366, 471)
Screenshot: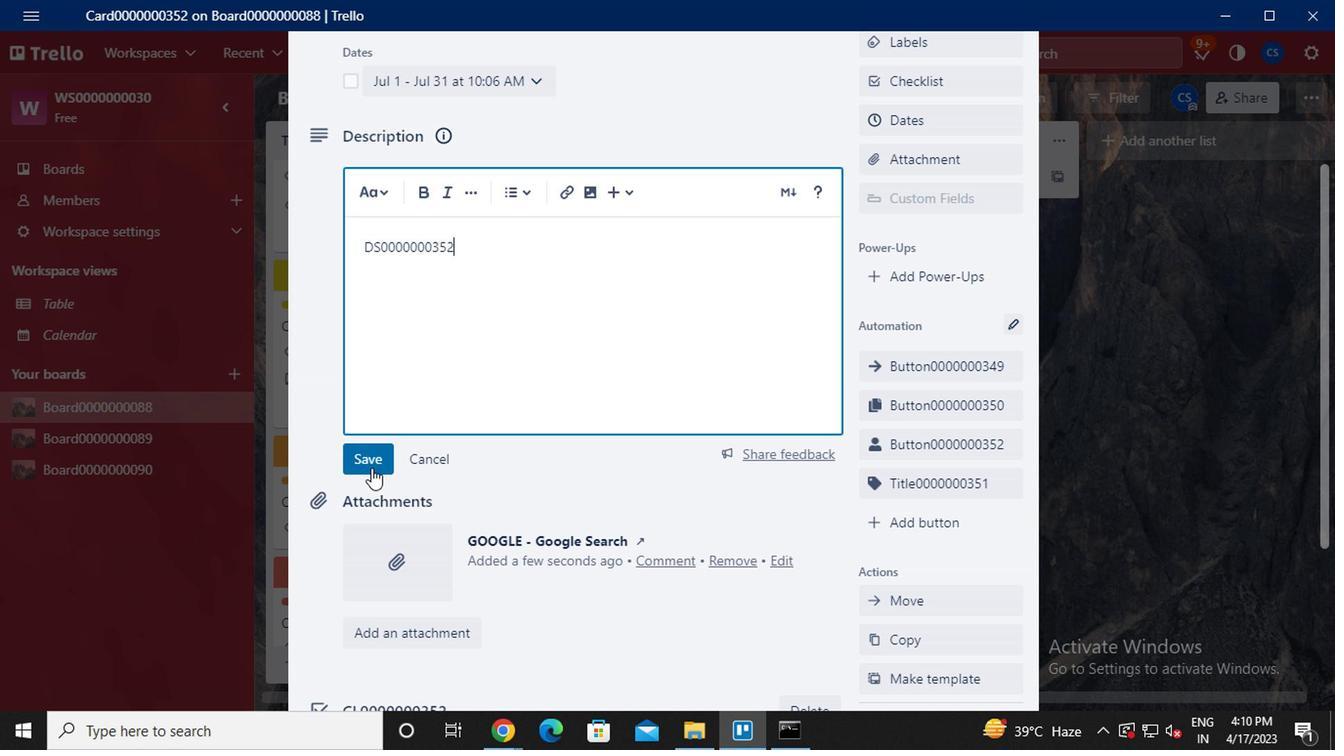 
Action: Mouse moved to (449, 435)
Screenshot: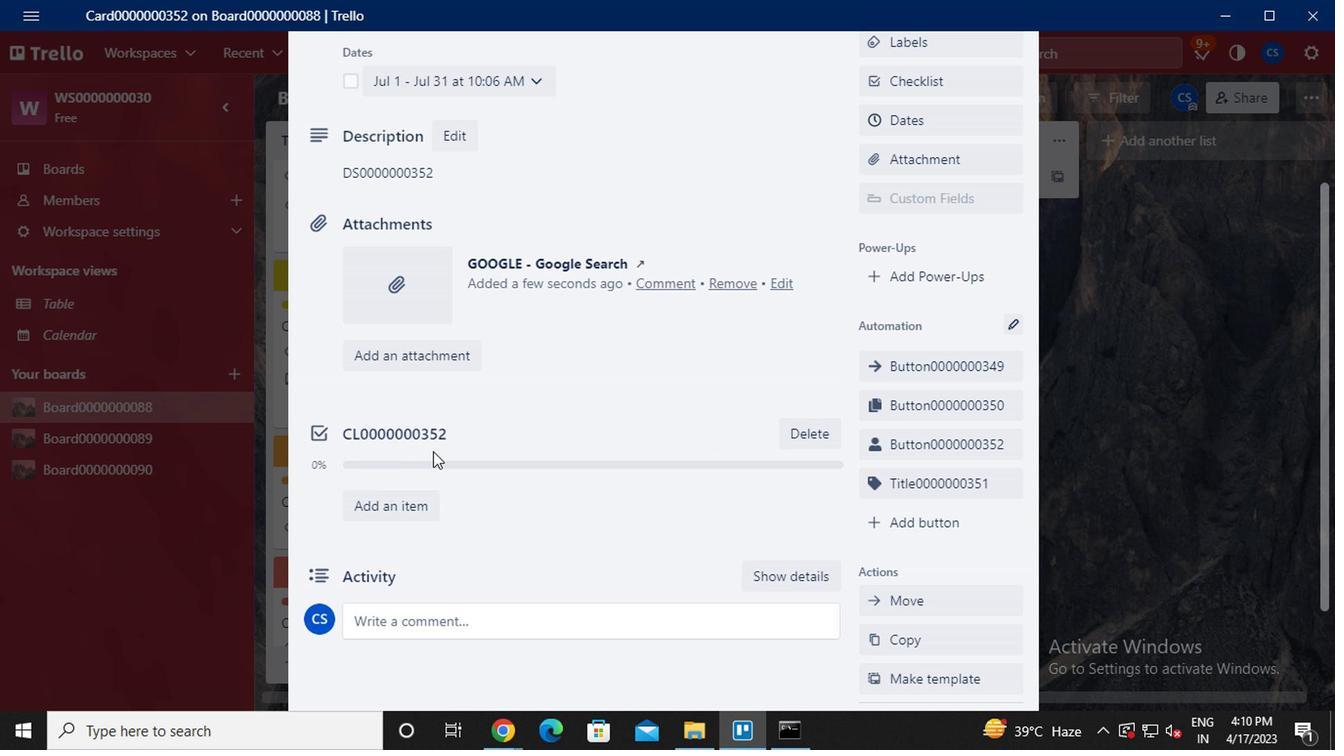 
Action: Mouse scrolled (449, 434) with delta (0, -1)
Screenshot: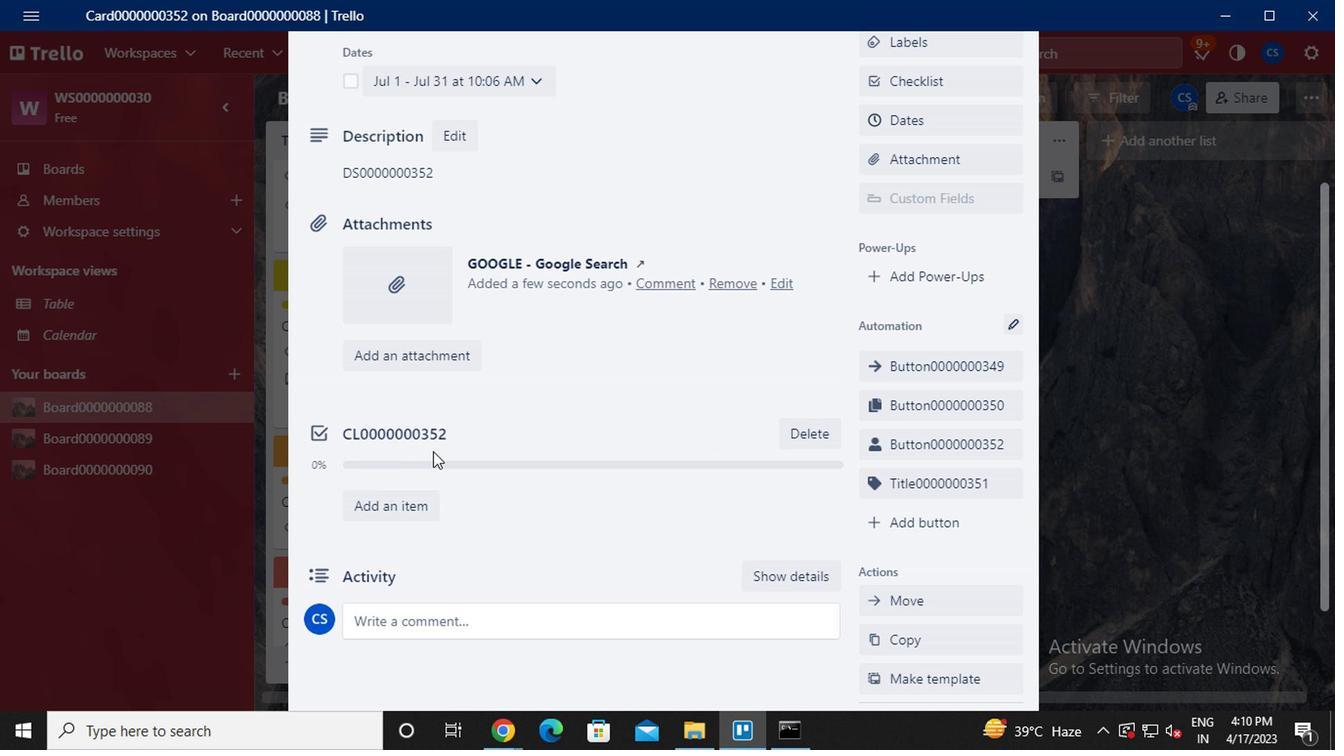 
Action: Mouse moved to (451, 435)
Screenshot: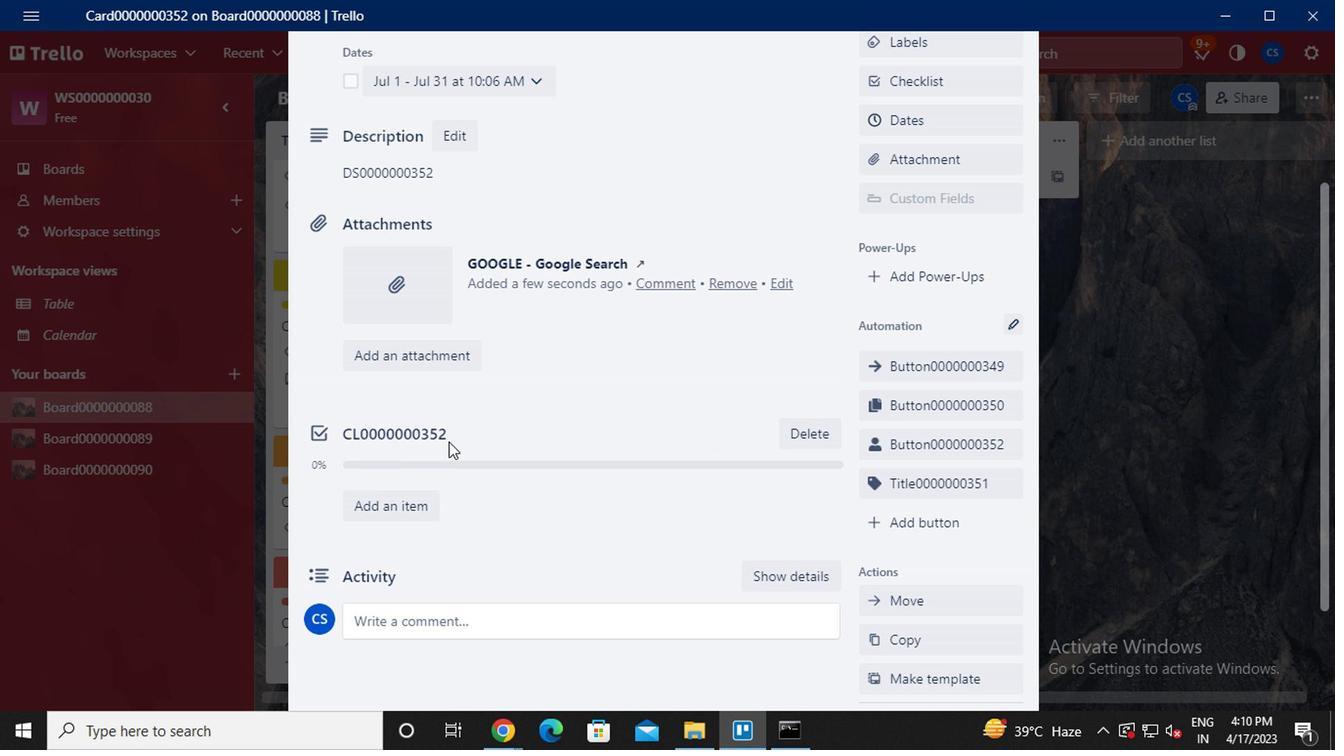 
Action: Mouse scrolled (451, 434) with delta (0, -1)
Screenshot: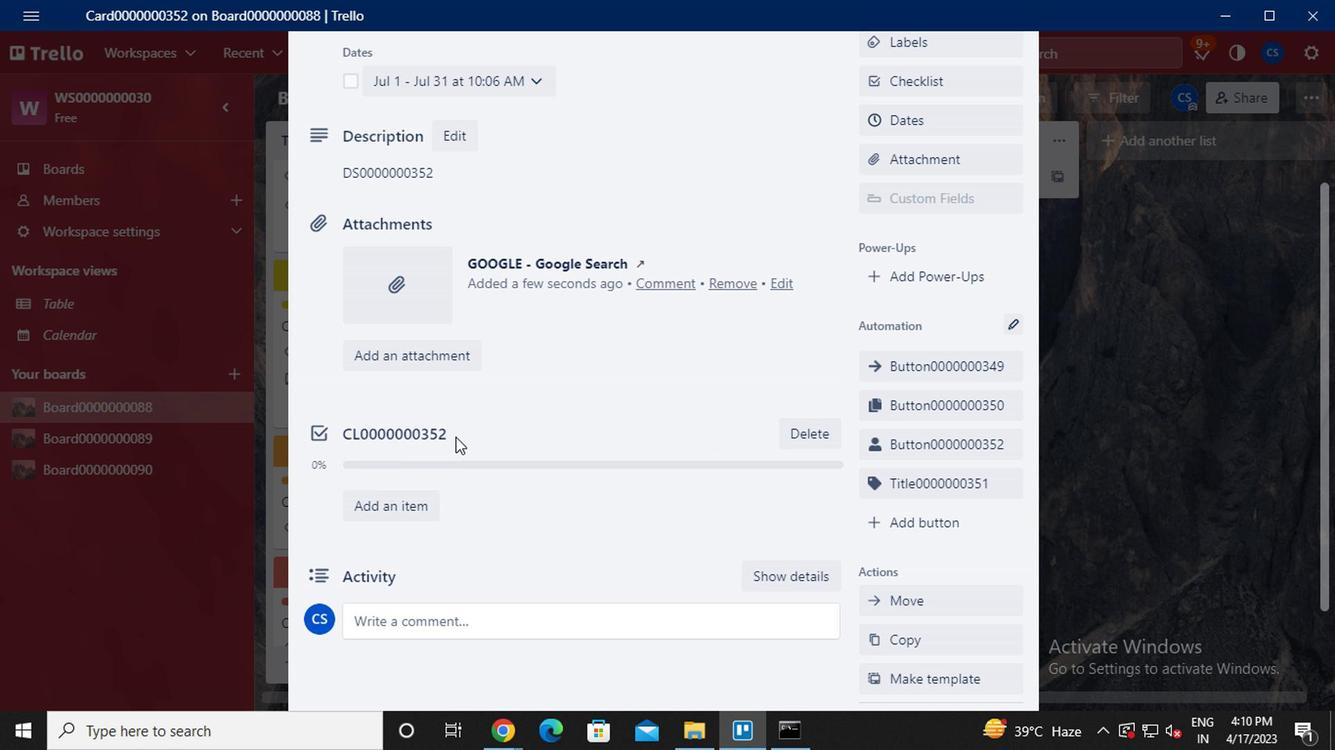 
Action: Mouse moved to (454, 435)
Screenshot: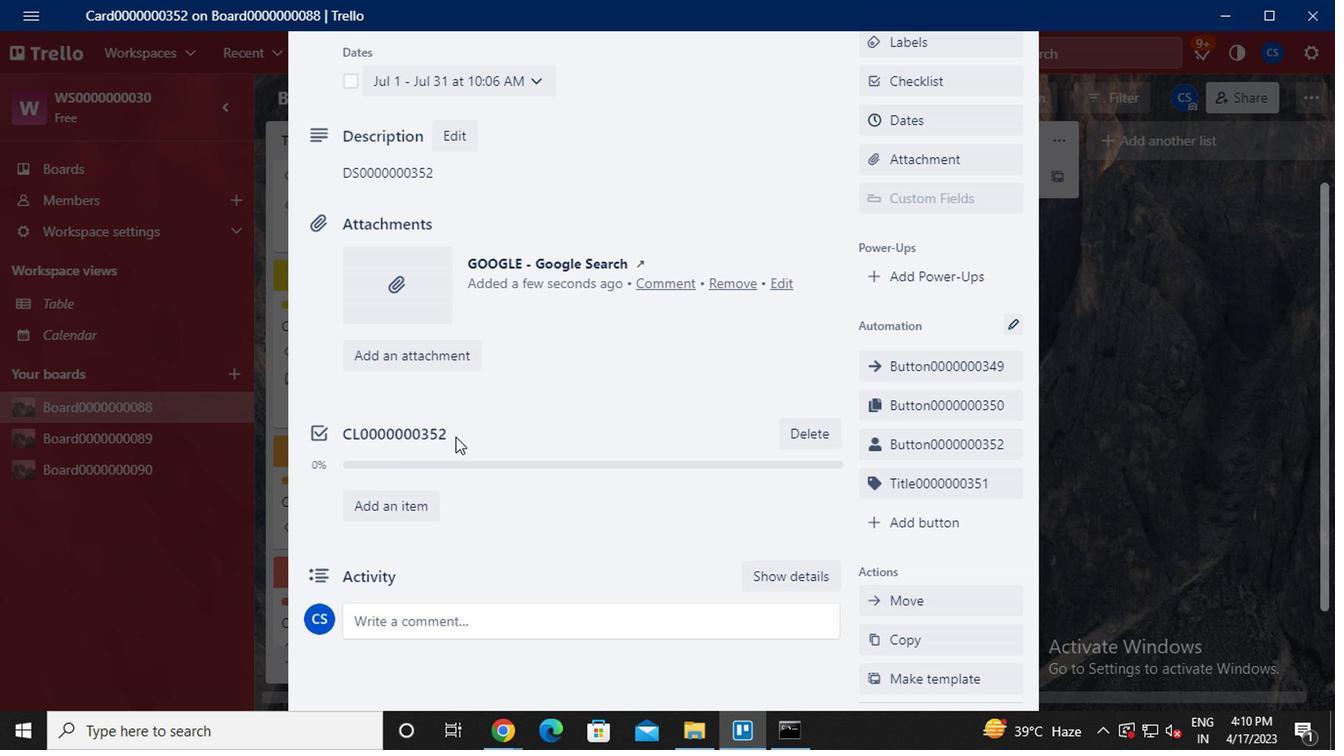 
Action: Mouse scrolled (454, 434) with delta (0, -1)
Screenshot: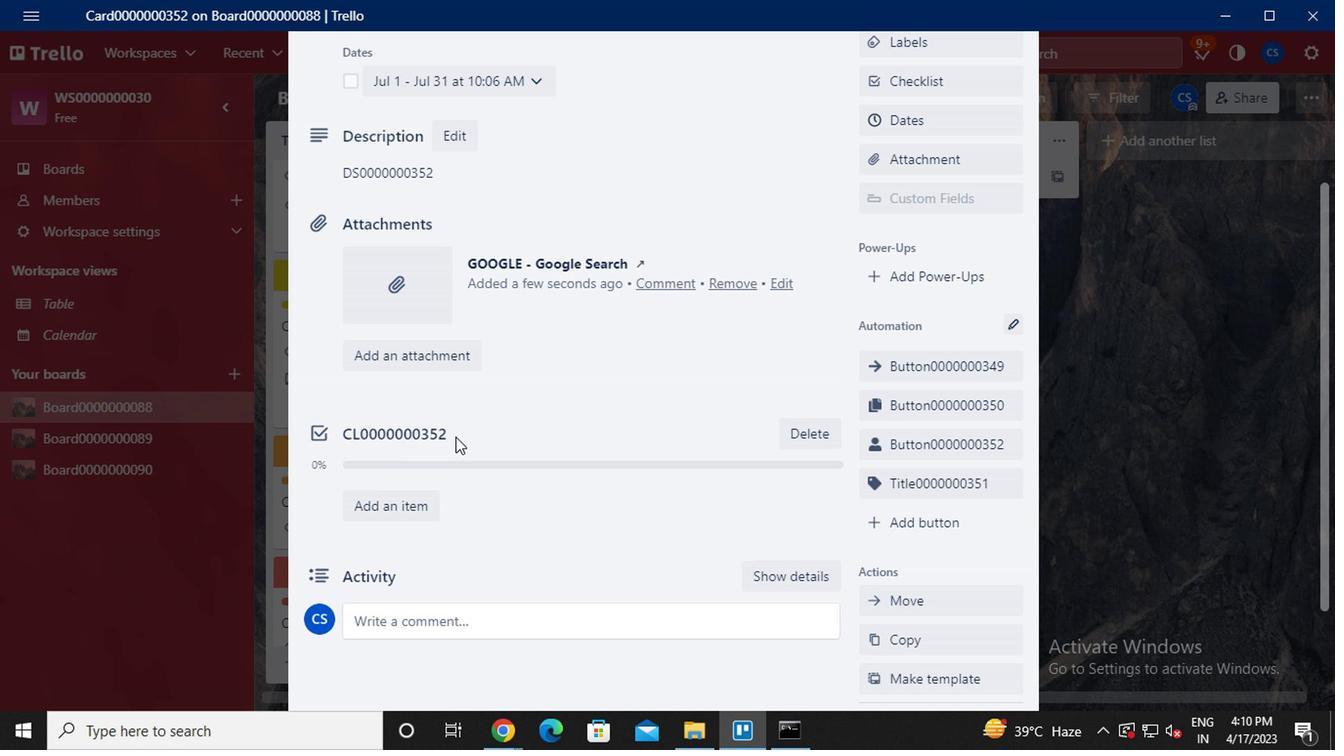 
Action: Mouse moved to (463, 454)
Screenshot: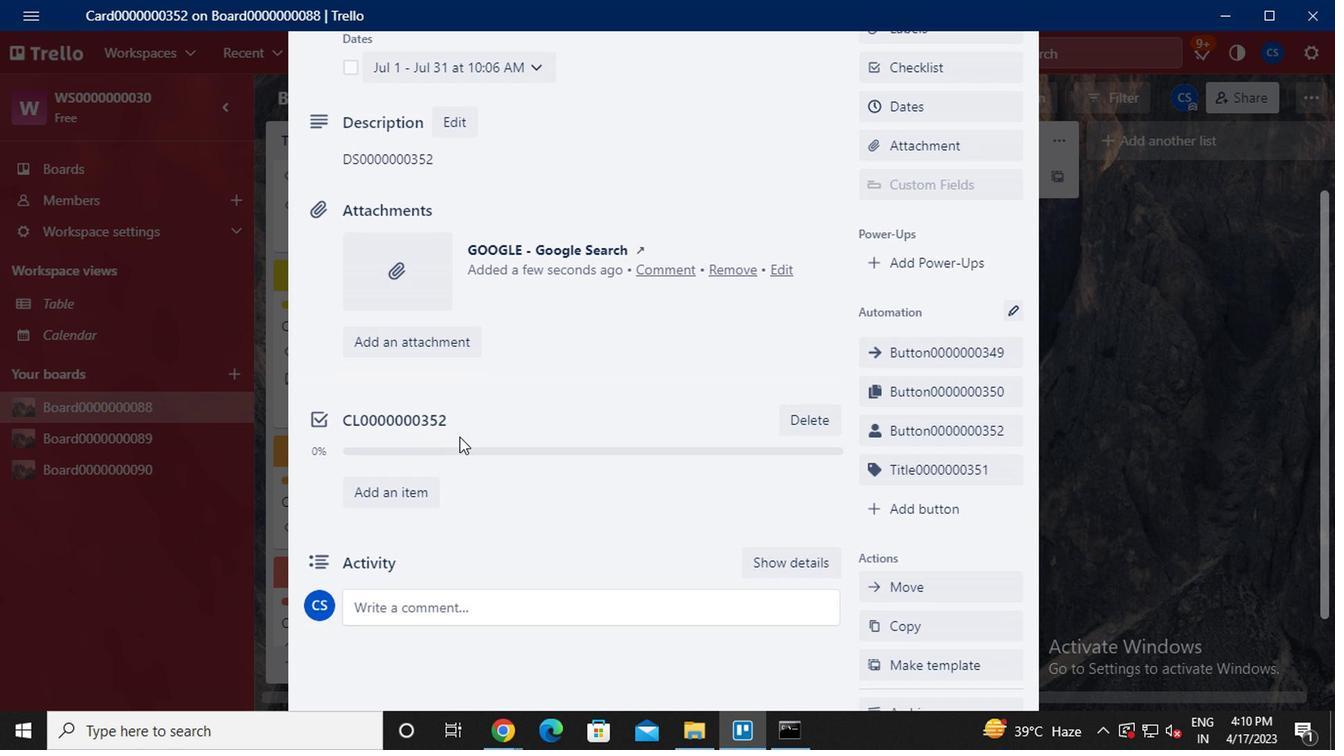 
Action: Mouse scrolled (463, 453) with delta (0, 0)
Screenshot: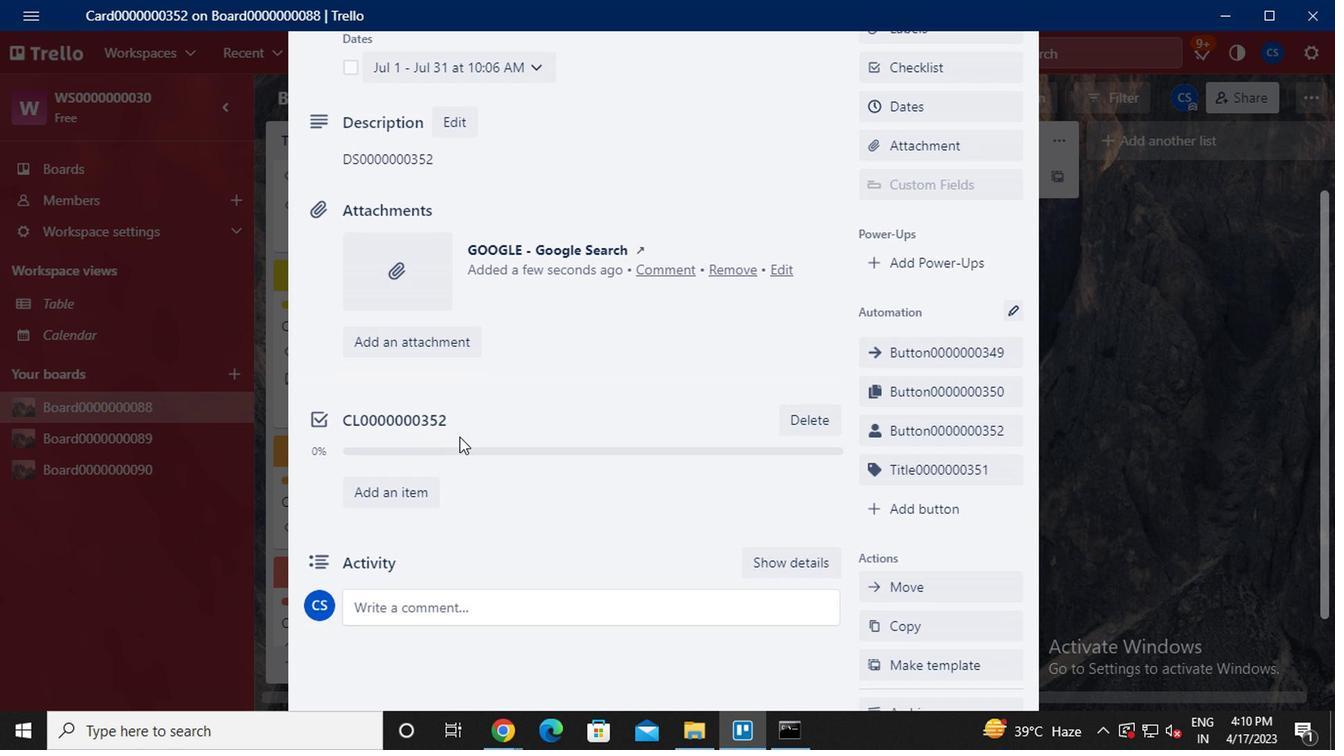 
Action: Mouse moved to (451, 445)
Screenshot: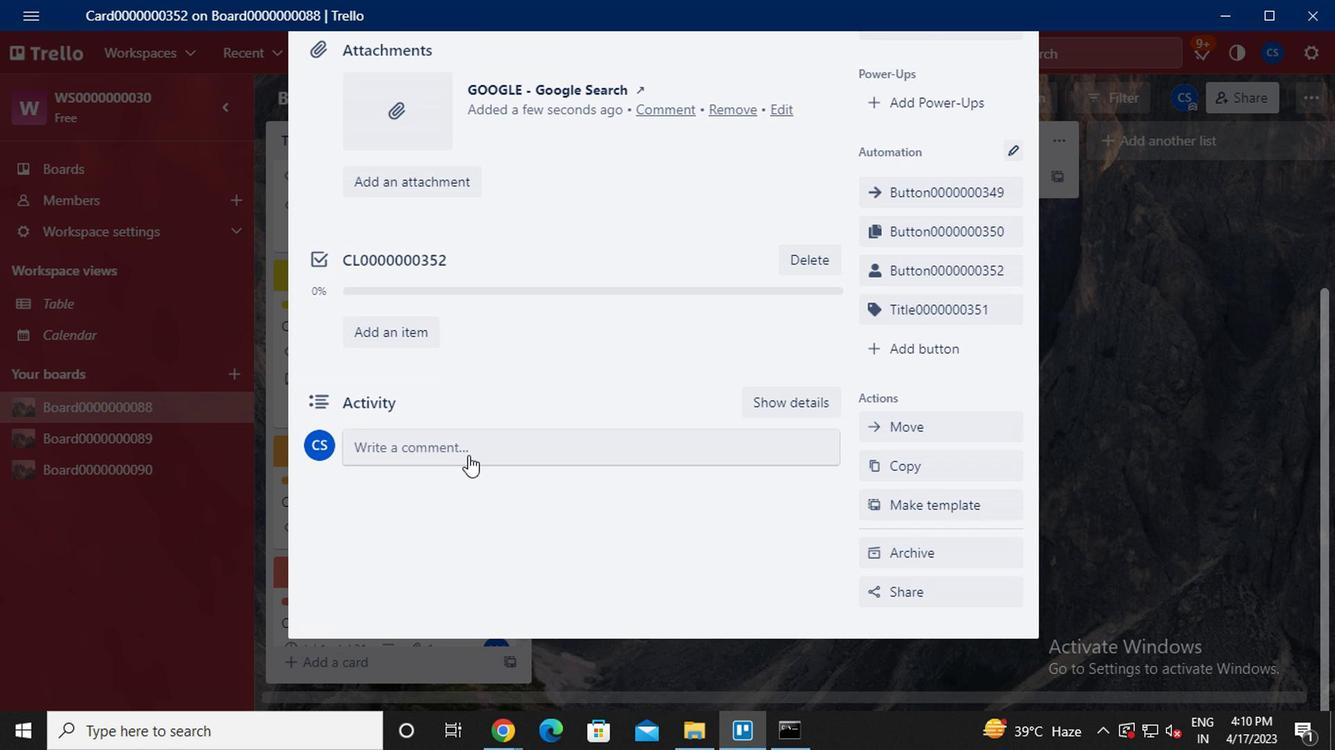
Action: Mouse pressed left at (451, 445)
Screenshot: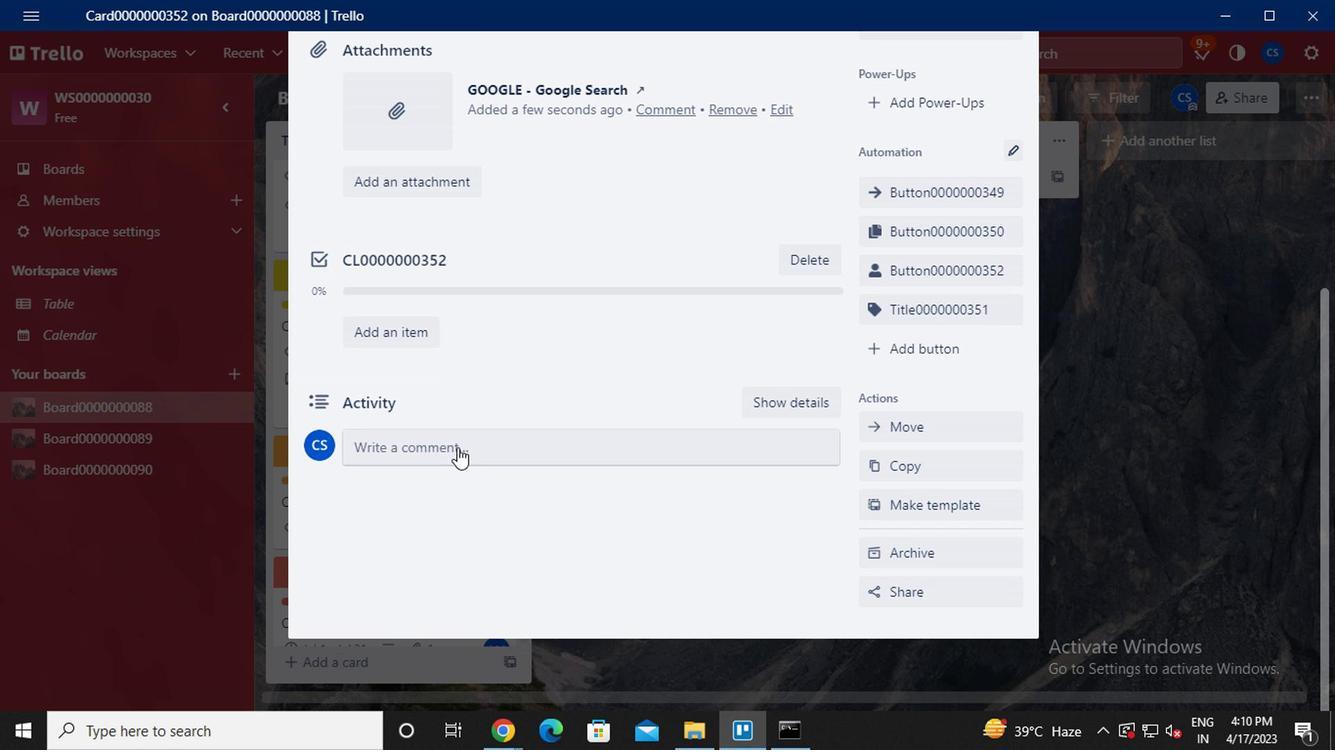 
Action: Key pressed cm0000000352
Screenshot: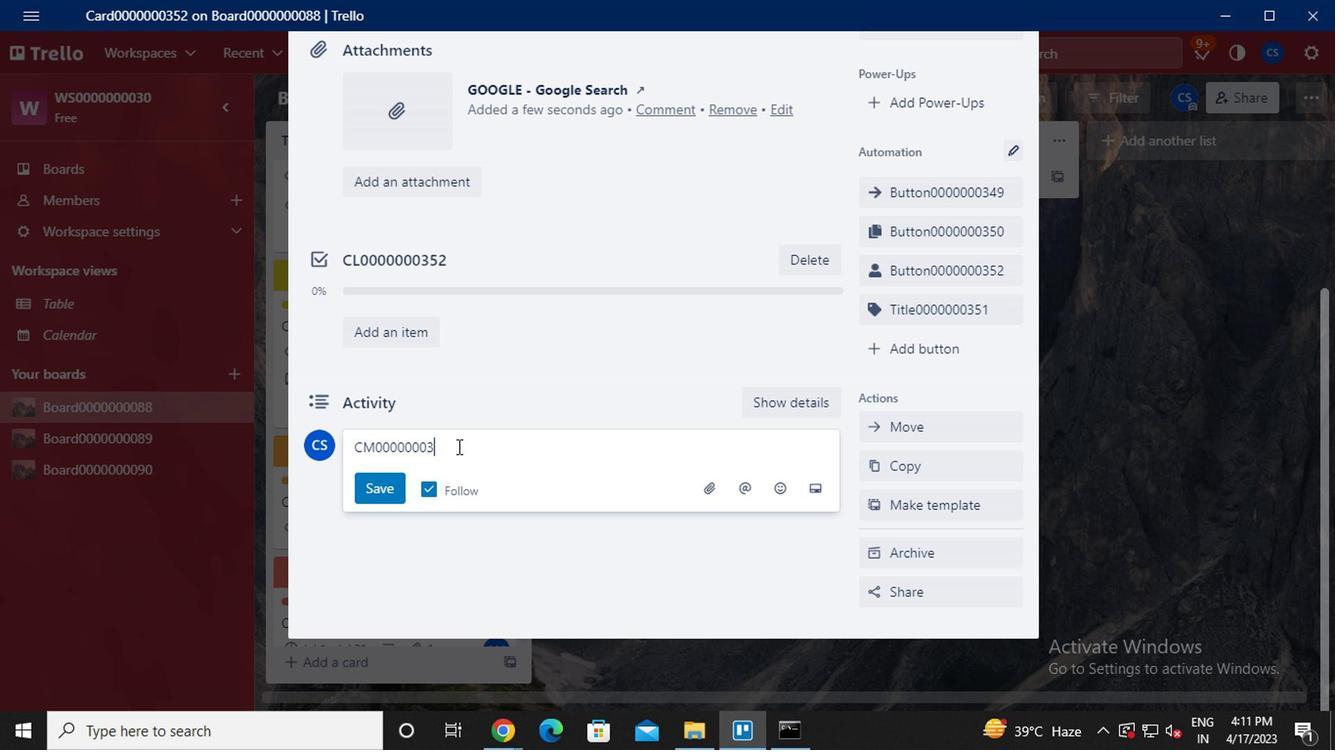 
Action: Mouse moved to (401, 486)
Screenshot: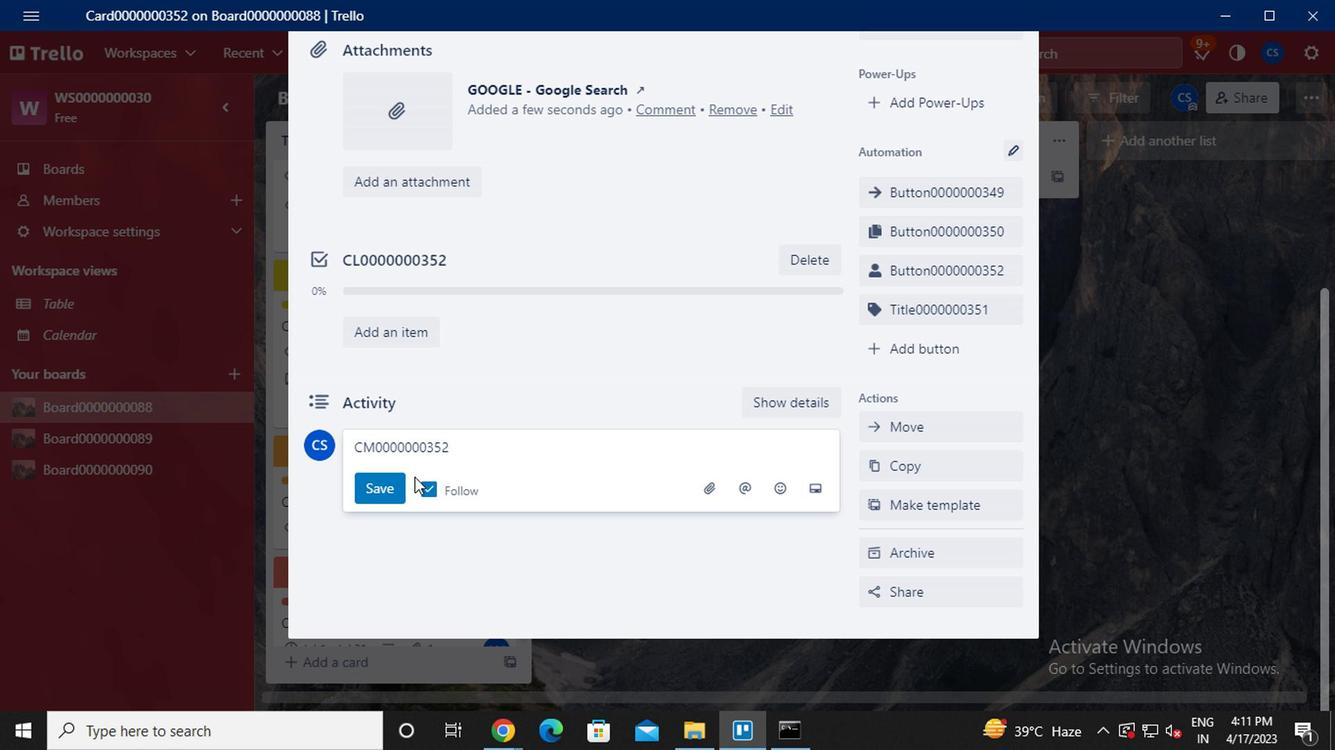 
Action: Mouse pressed left at (401, 486)
Screenshot: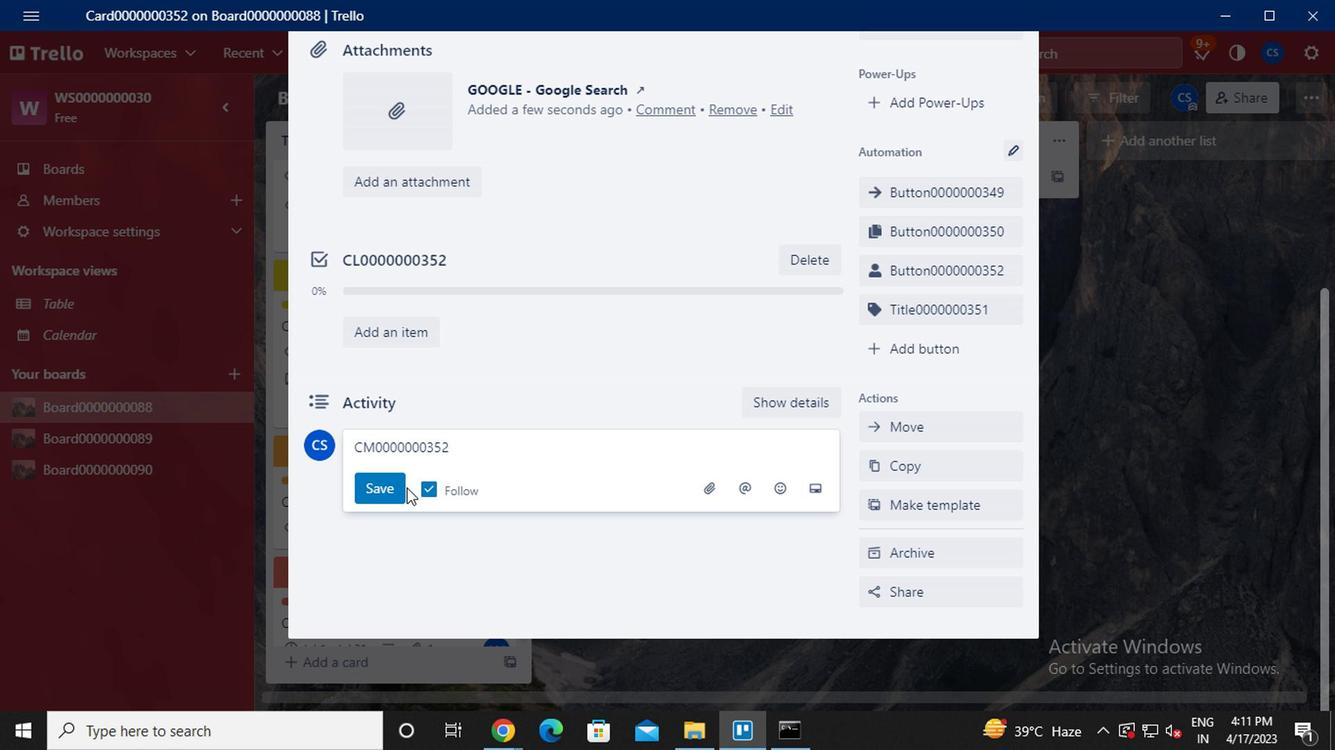 
Action: Mouse moved to (388, 486)
Screenshot: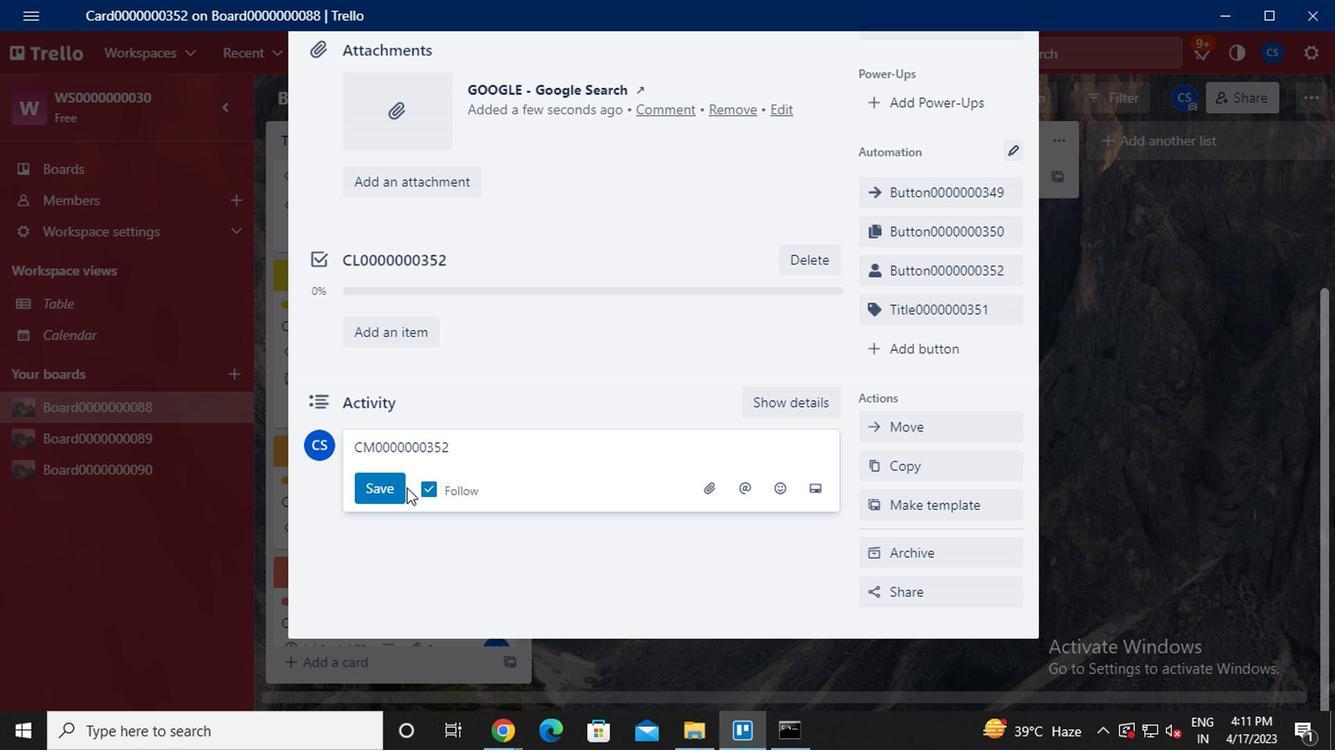 
Action: Mouse pressed left at (388, 486)
Screenshot: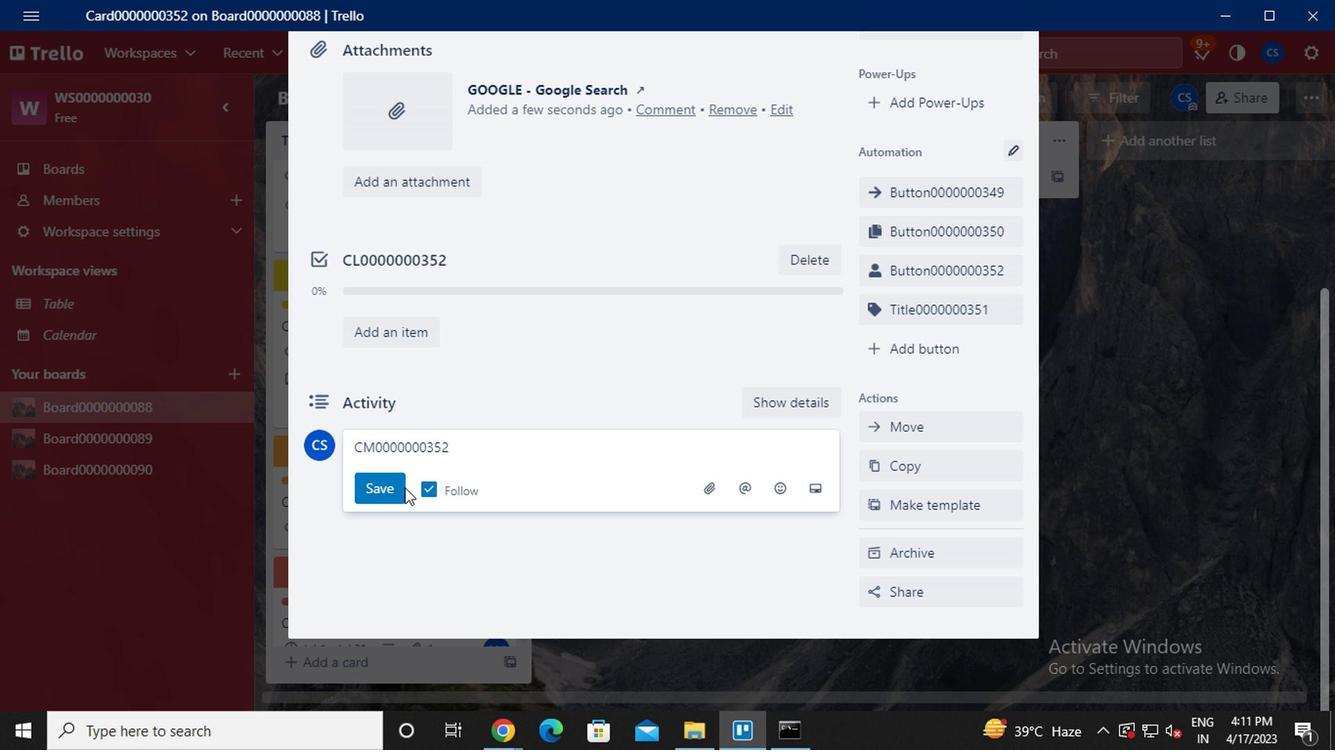 
Action: Mouse moved to (765, 464)
Screenshot: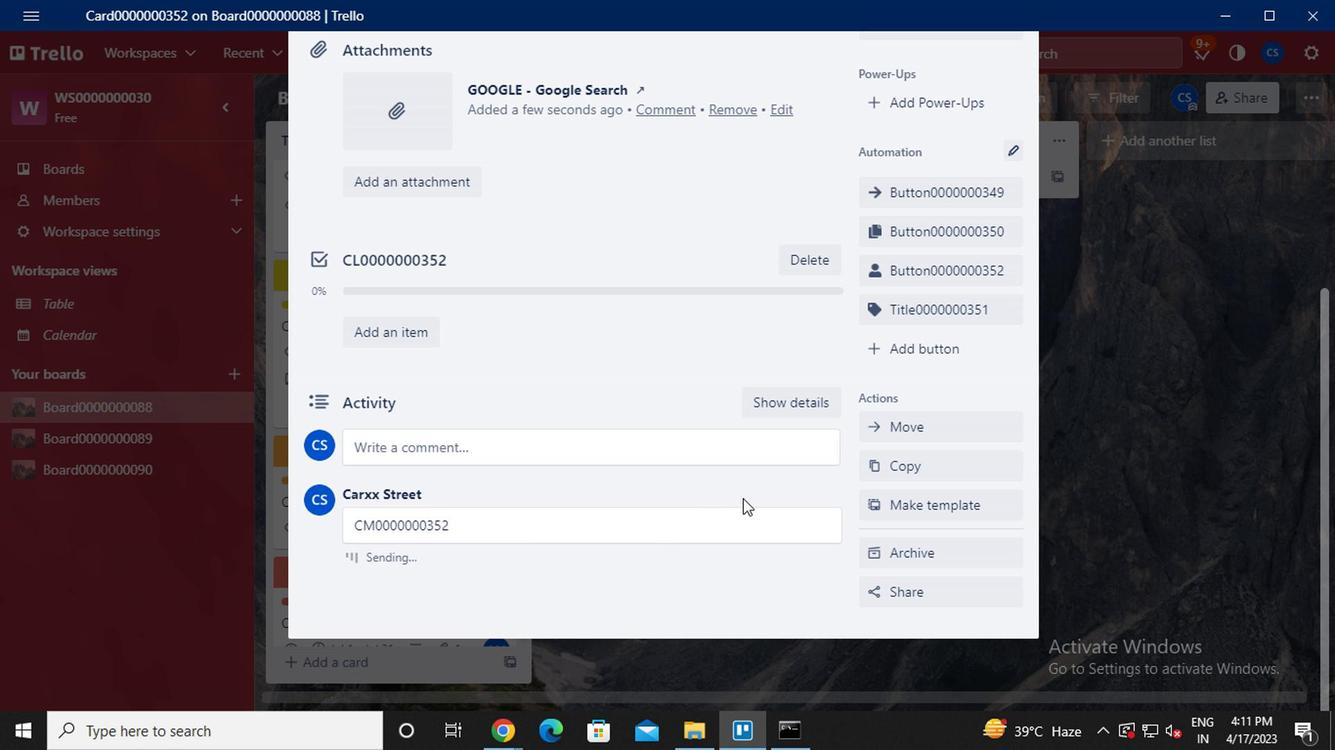 
